 Task: Create a due date automation trigger when advanced on, 2 working days before a card is due add basic not assigned to me at 11:00 AM.
Action: Mouse moved to (853, 461)
Screenshot: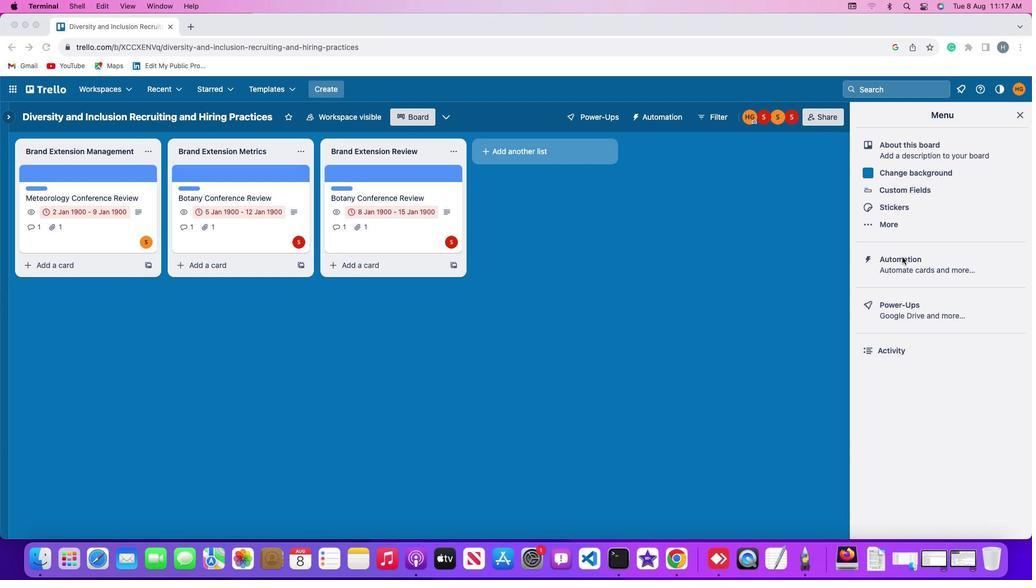 
Action: Mouse pressed left at (853, 461)
Screenshot: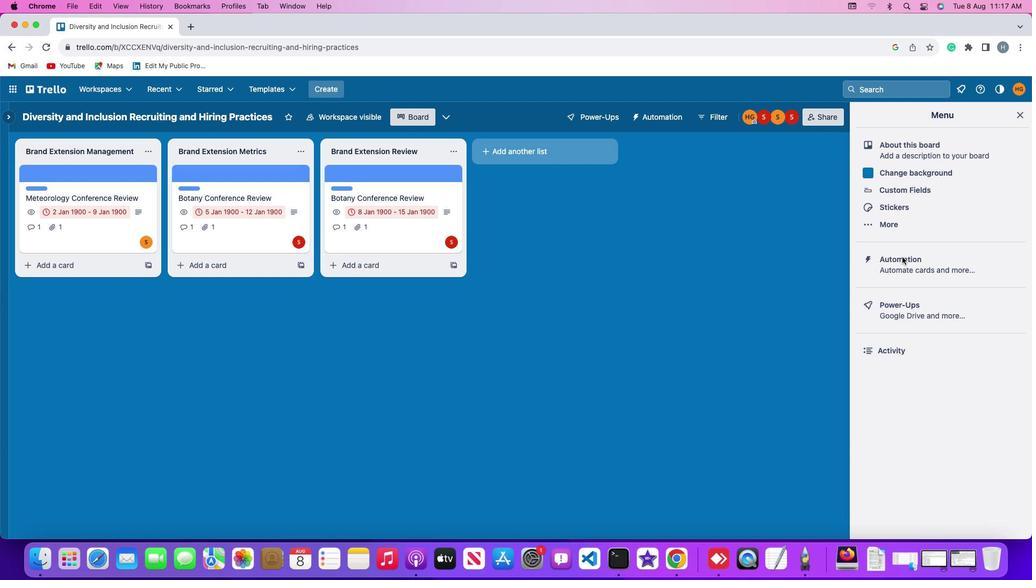 
Action: Mouse pressed left at (853, 461)
Screenshot: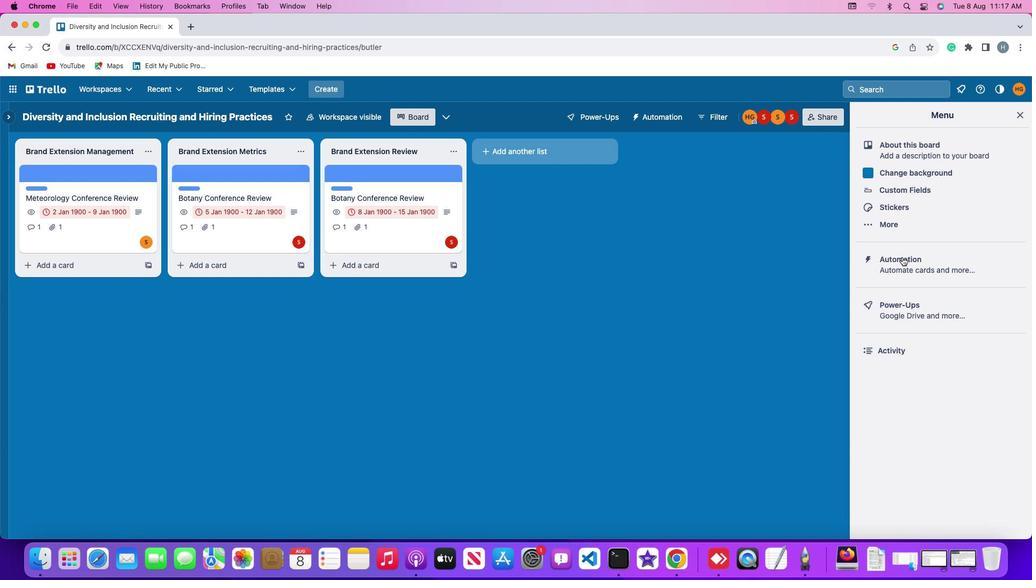 
Action: Mouse moved to (138, 461)
Screenshot: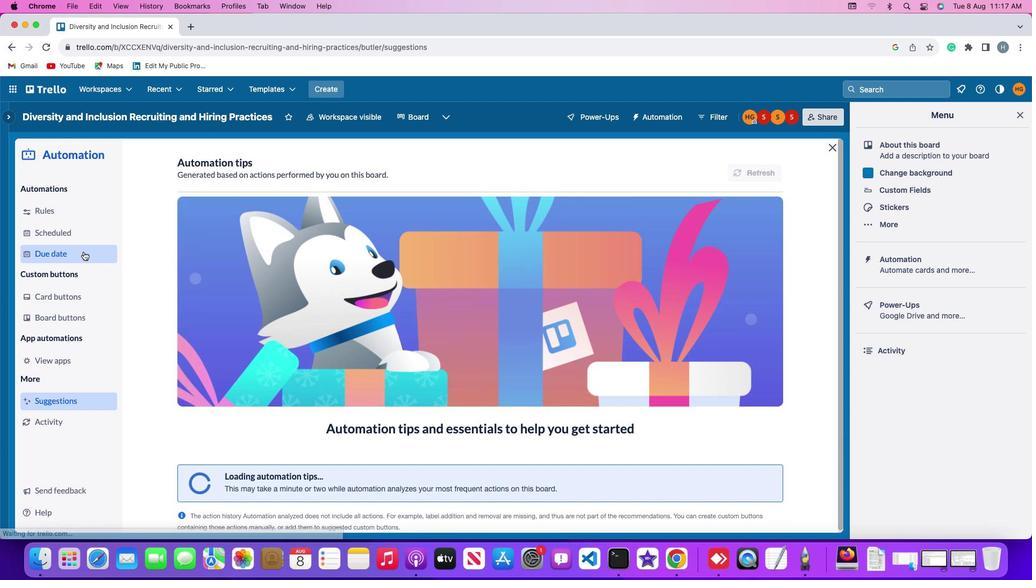 
Action: Mouse pressed left at (138, 461)
Screenshot: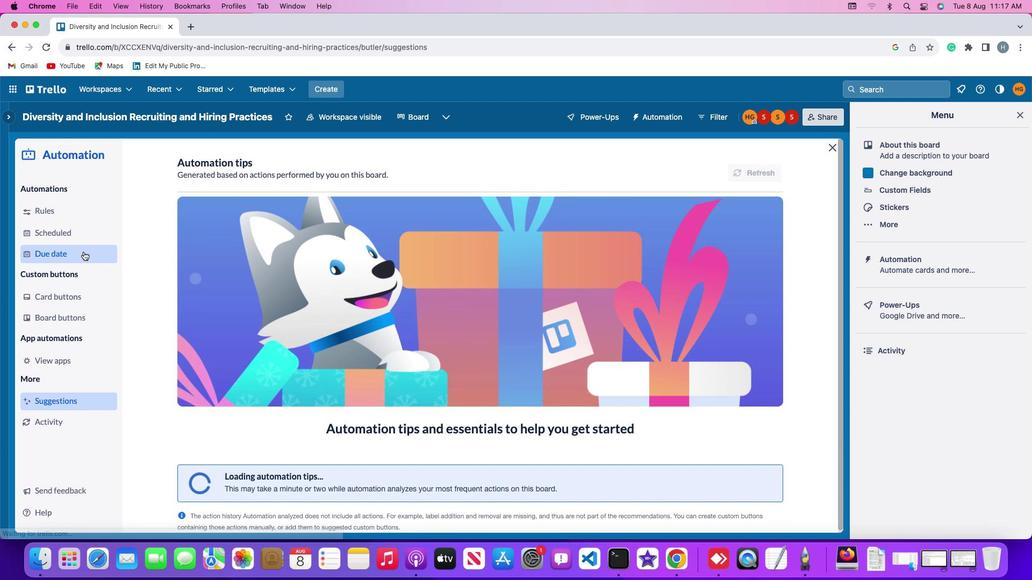 
Action: Mouse moved to (682, 466)
Screenshot: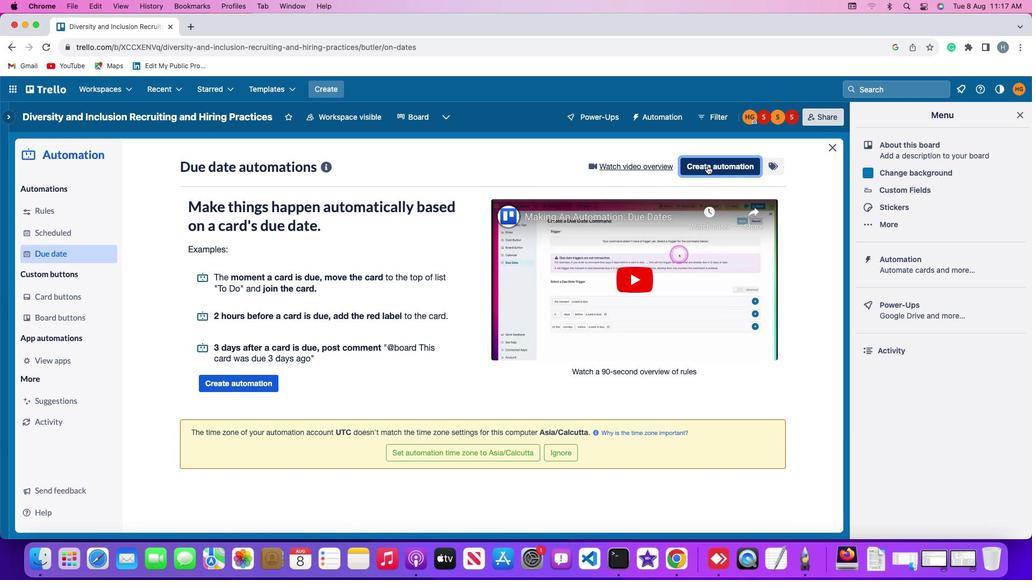 
Action: Mouse pressed left at (682, 466)
Screenshot: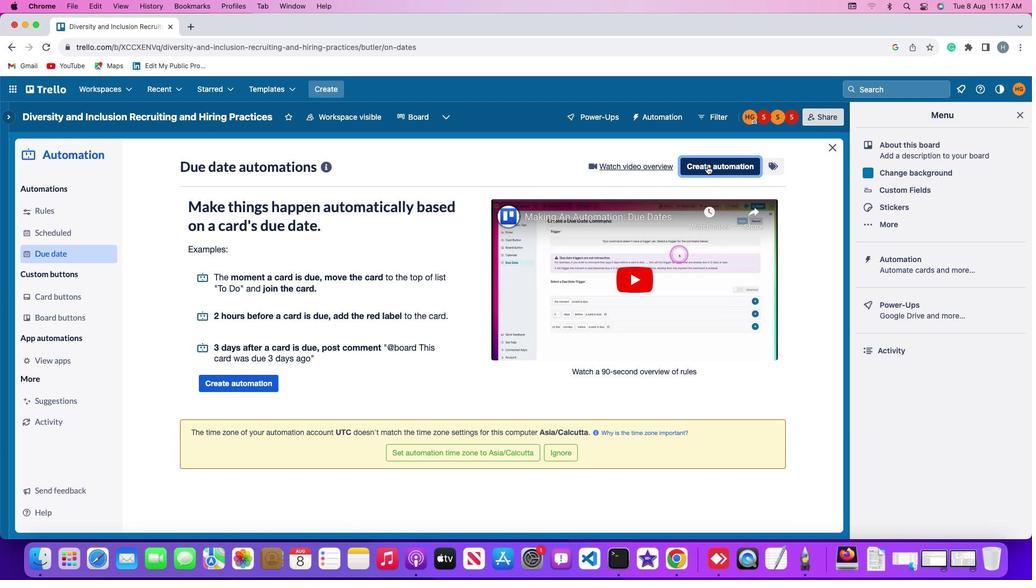 
Action: Mouse moved to (293, 460)
Screenshot: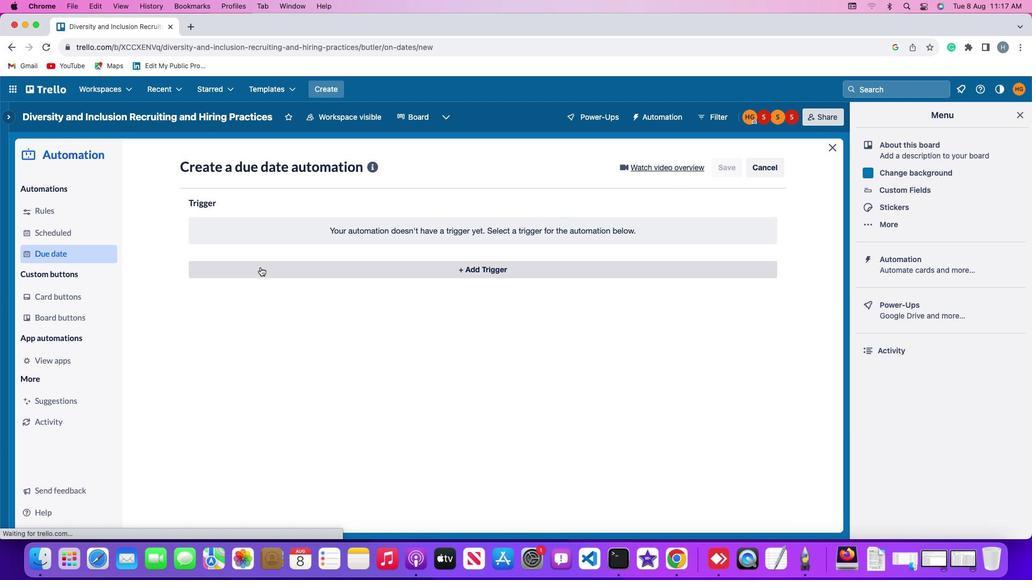 
Action: Mouse pressed left at (293, 460)
Screenshot: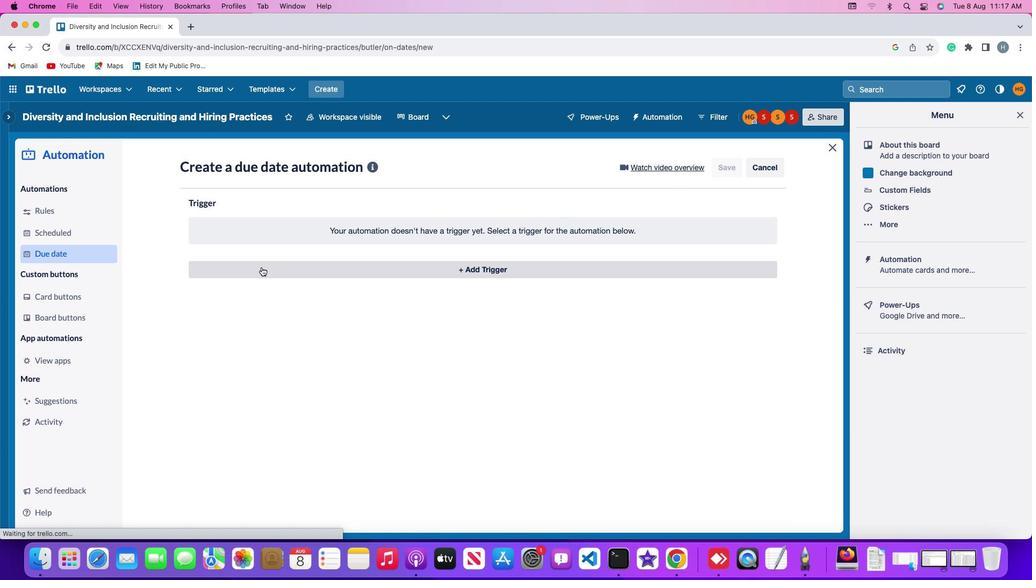 
Action: Mouse moved to (245, 450)
Screenshot: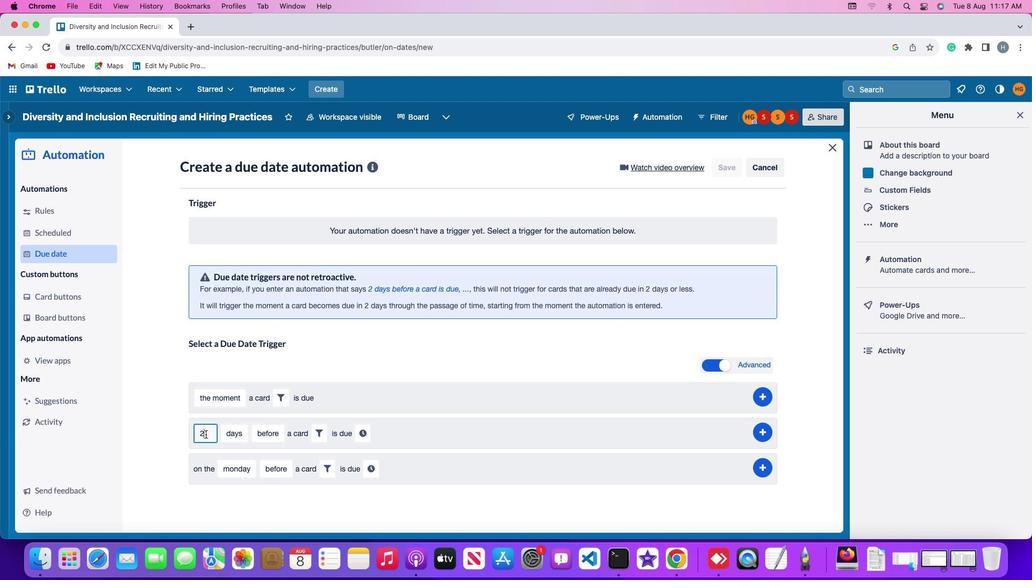
Action: Mouse pressed left at (245, 450)
Screenshot: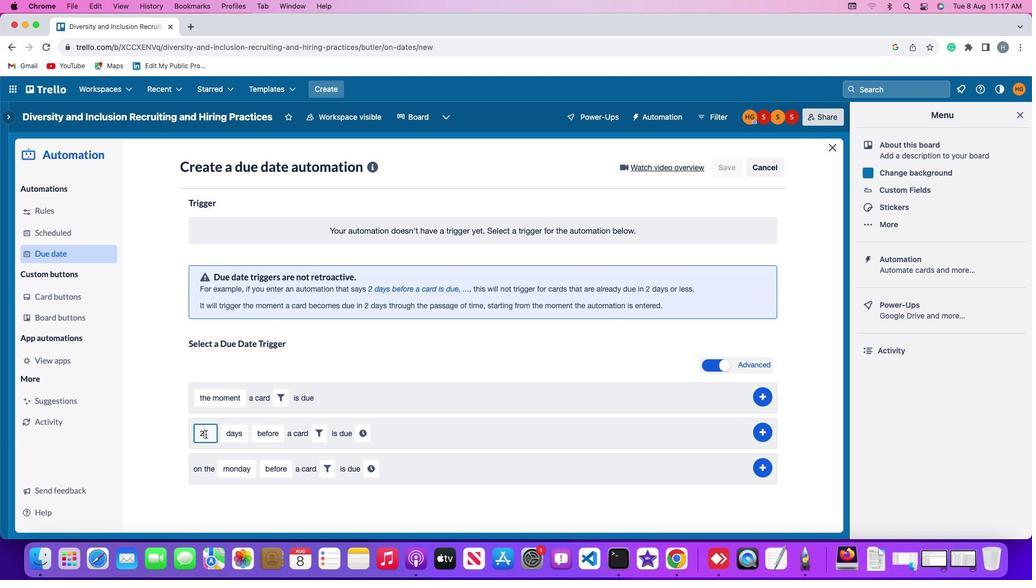 
Action: Mouse moved to (245, 450)
Screenshot: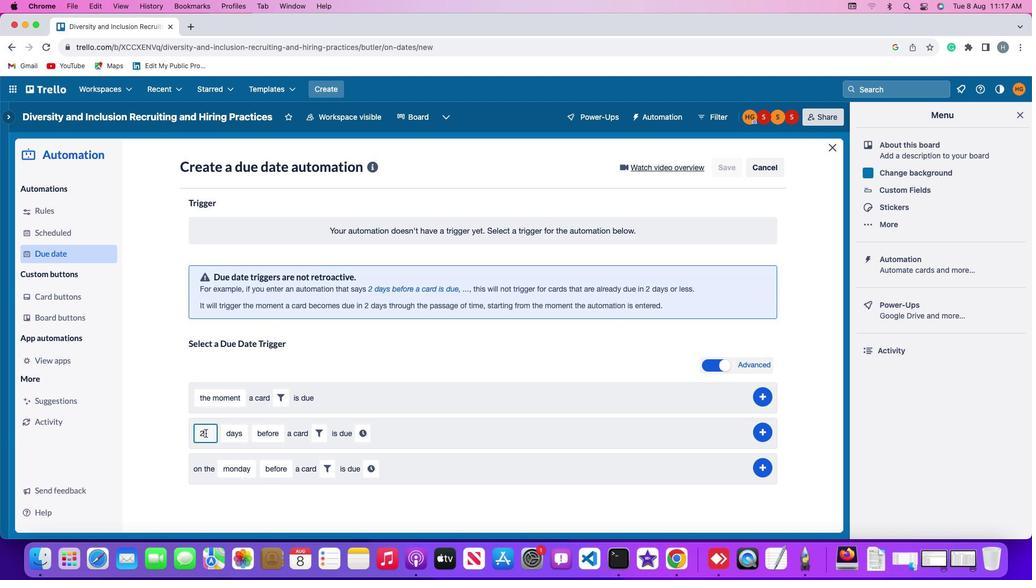 
Action: Key pressed Key.backspace'2'
Screenshot: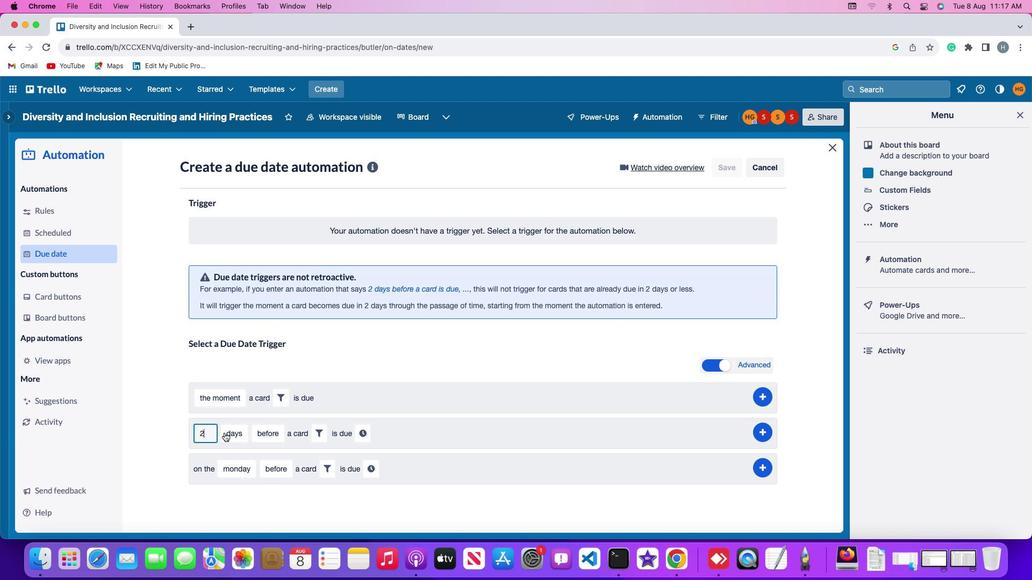 
Action: Mouse moved to (266, 450)
Screenshot: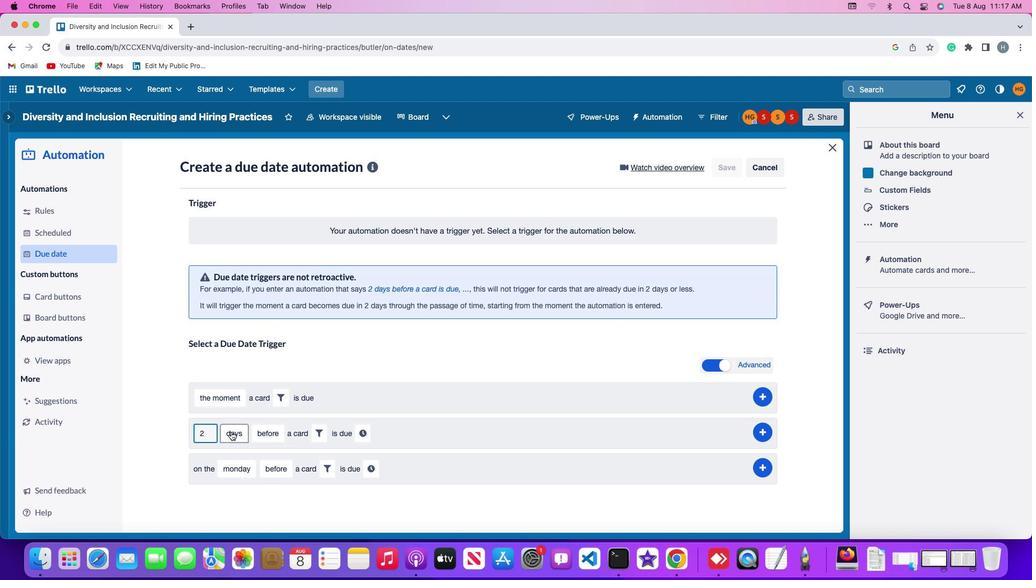 
Action: Mouse pressed left at (266, 450)
Screenshot: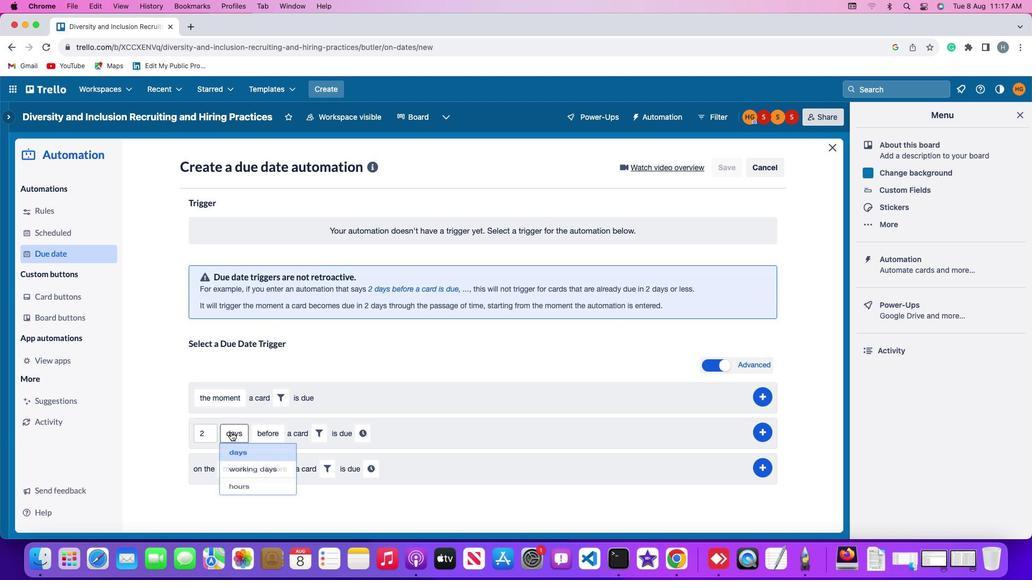 
Action: Mouse moved to (272, 447)
Screenshot: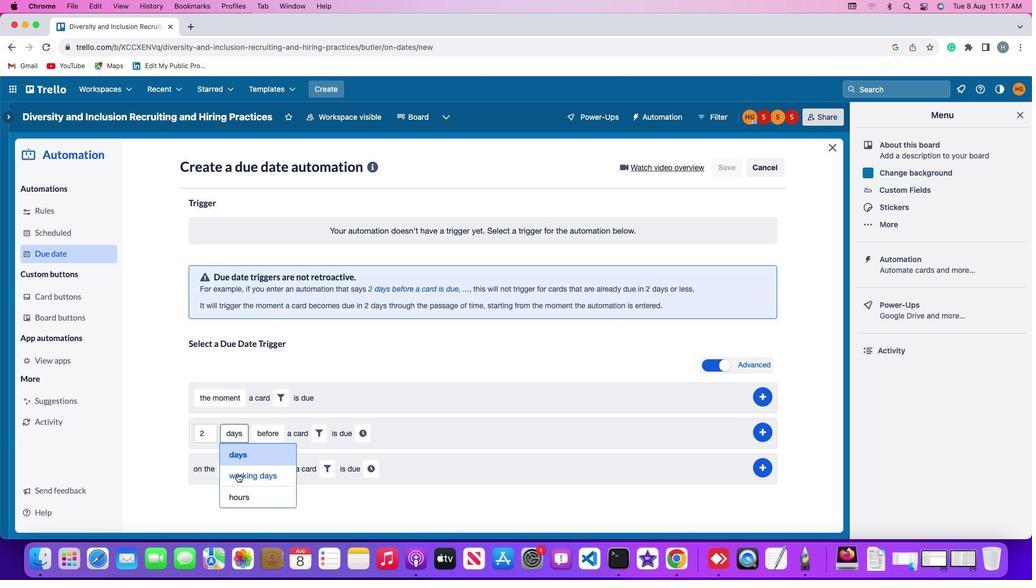 
Action: Mouse pressed left at (272, 447)
Screenshot: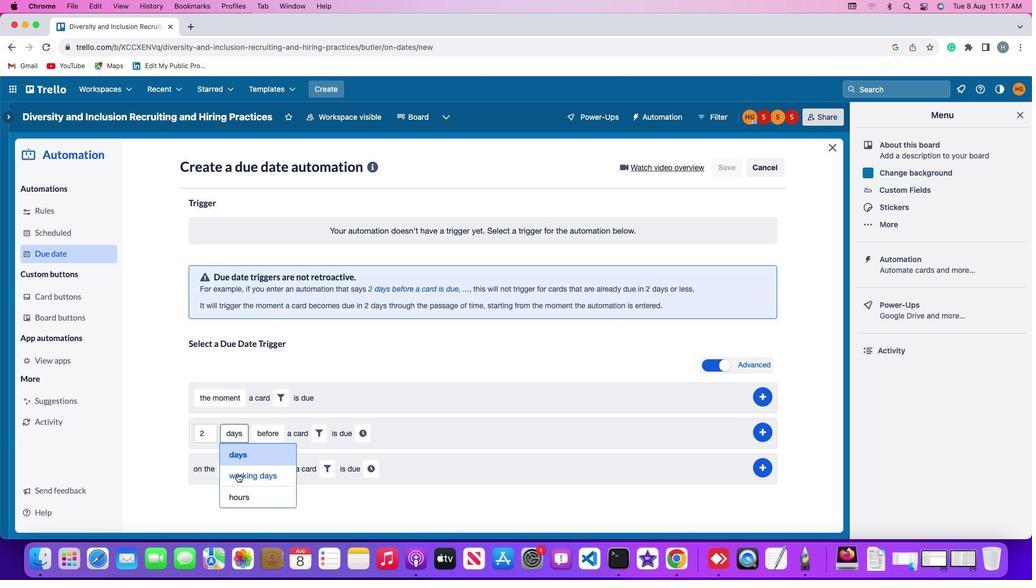 
Action: Mouse moved to (335, 450)
Screenshot: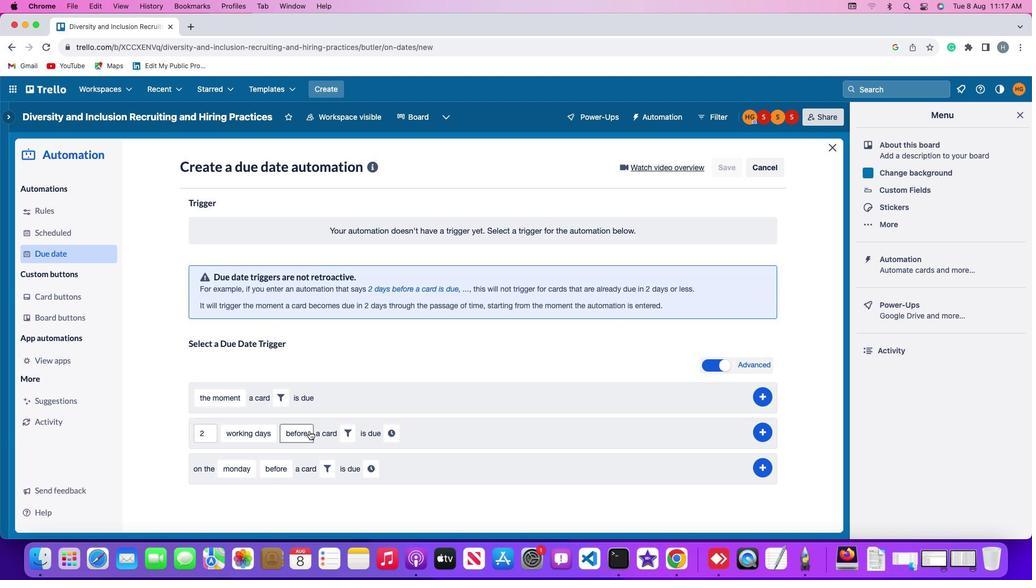 
Action: Mouse pressed left at (335, 450)
Screenshot: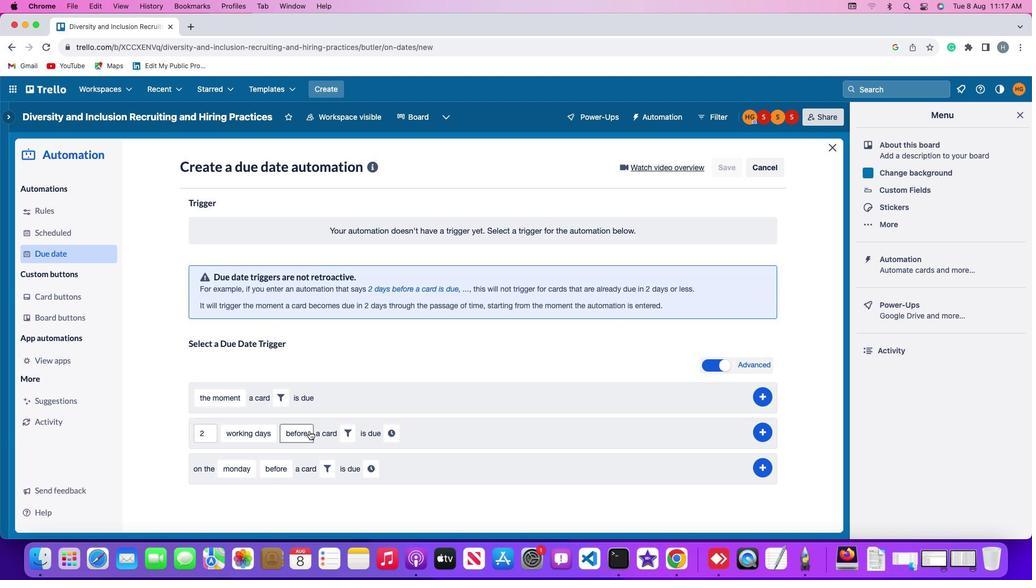 
Action: Mouse moved to (332, 449)
Screenshot: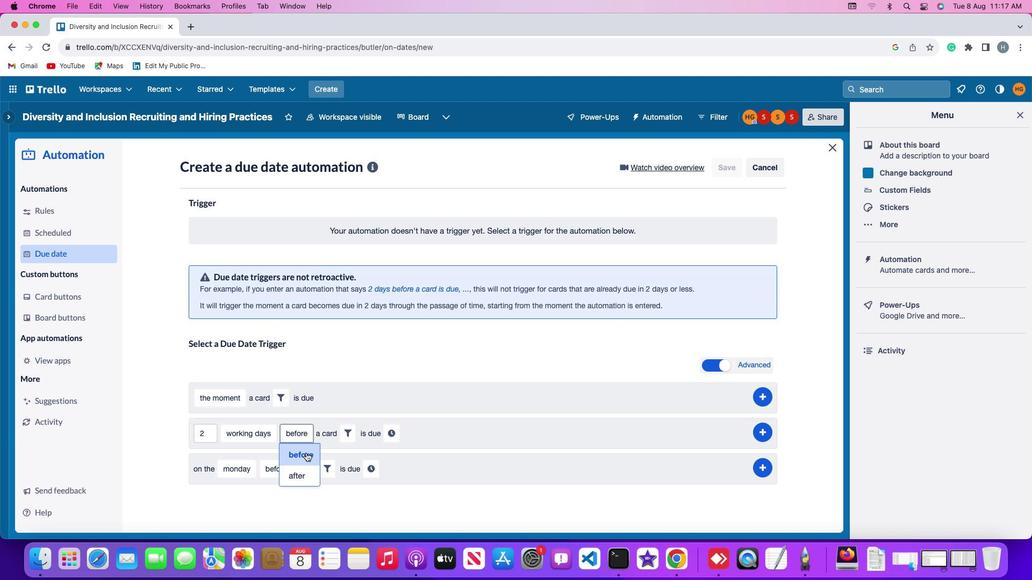 
Action: Mouse pressed left at (332, 449)
Screenshot: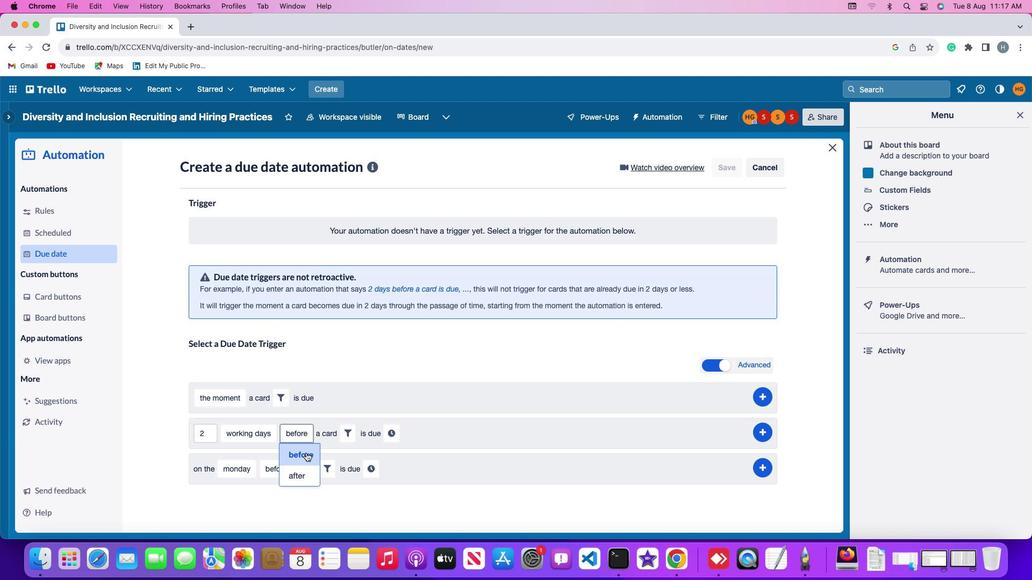 
Action: Mouse moved to (367, 450)
Screenshot: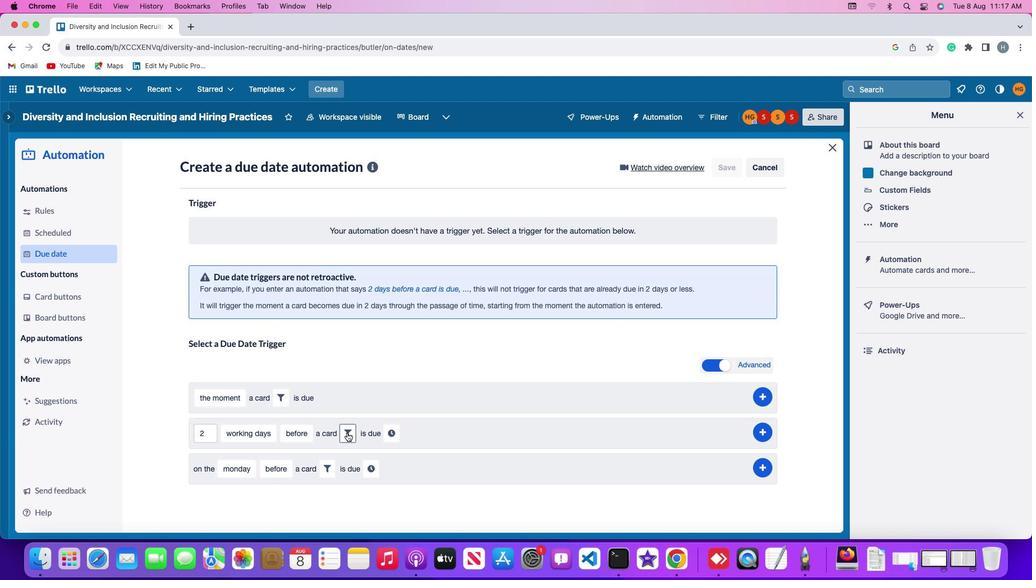 
Action: Mouse pressed left at (367, 450)
Screenshot: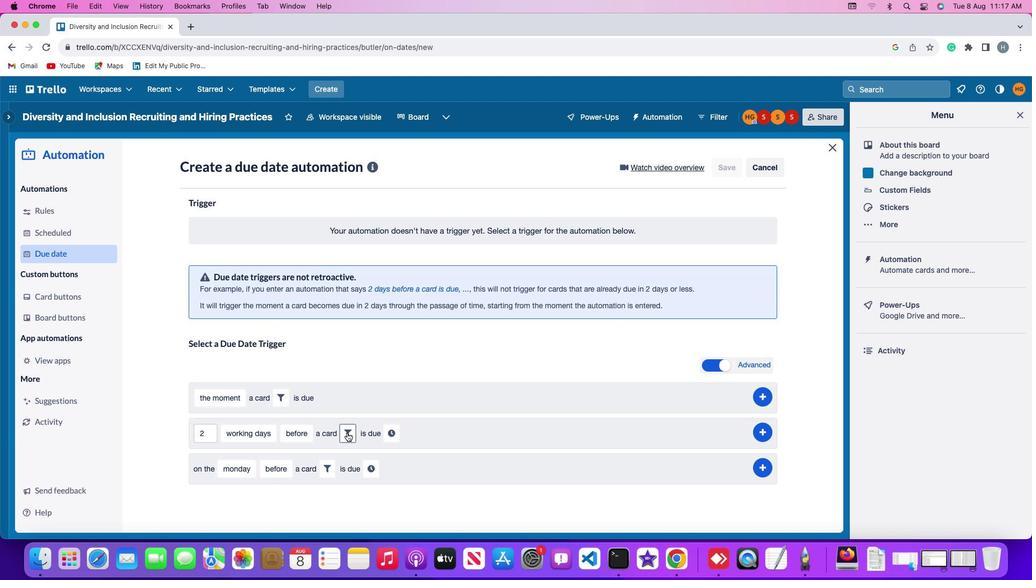 
Action: Mouse moved to (327, 446)
Screenshot: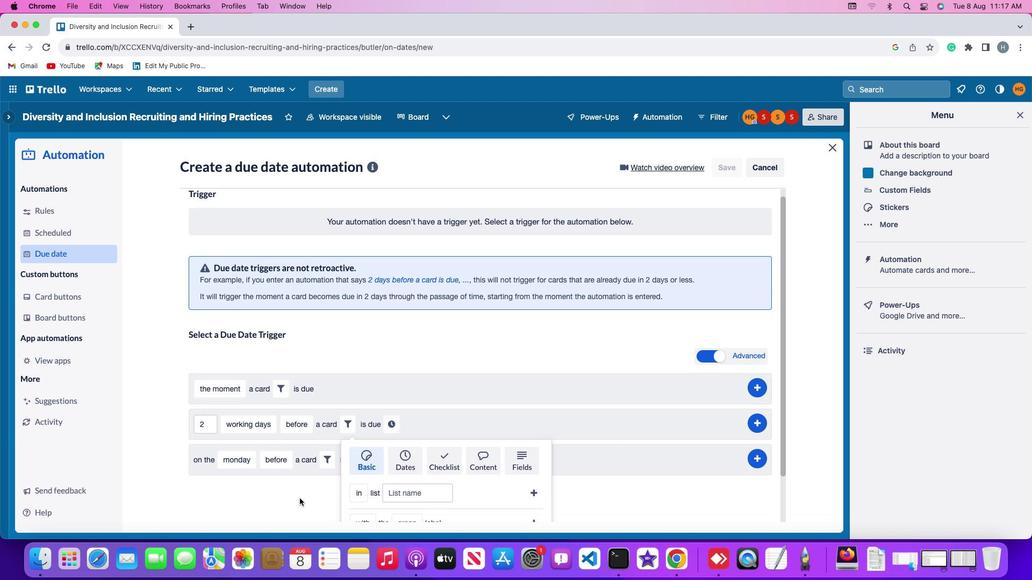 
Action: Mouse scrolled (327, 446) with delta (65, 476)
Screenshot: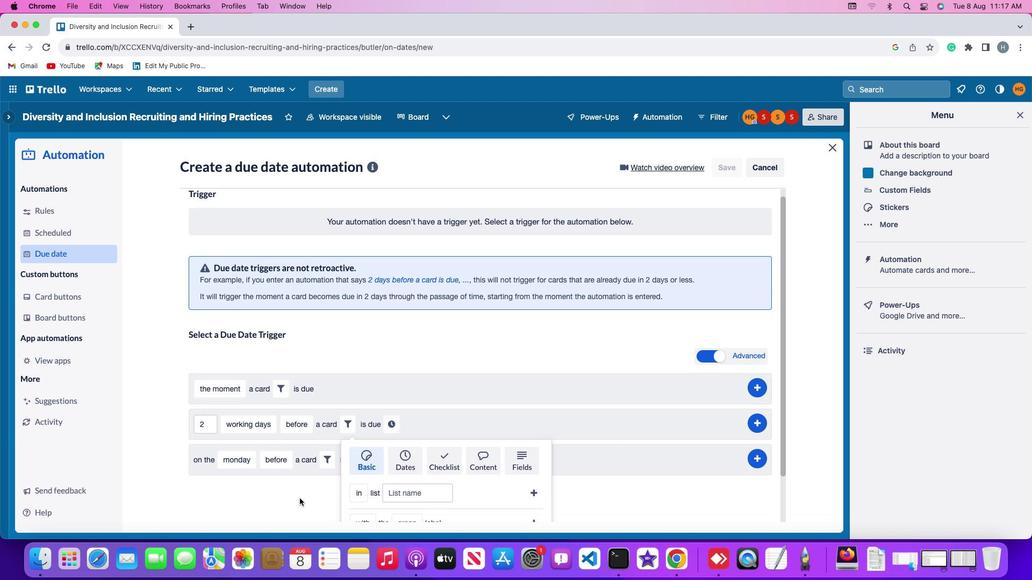 
Action: Mouse moved to (327, 446)
Screenshot: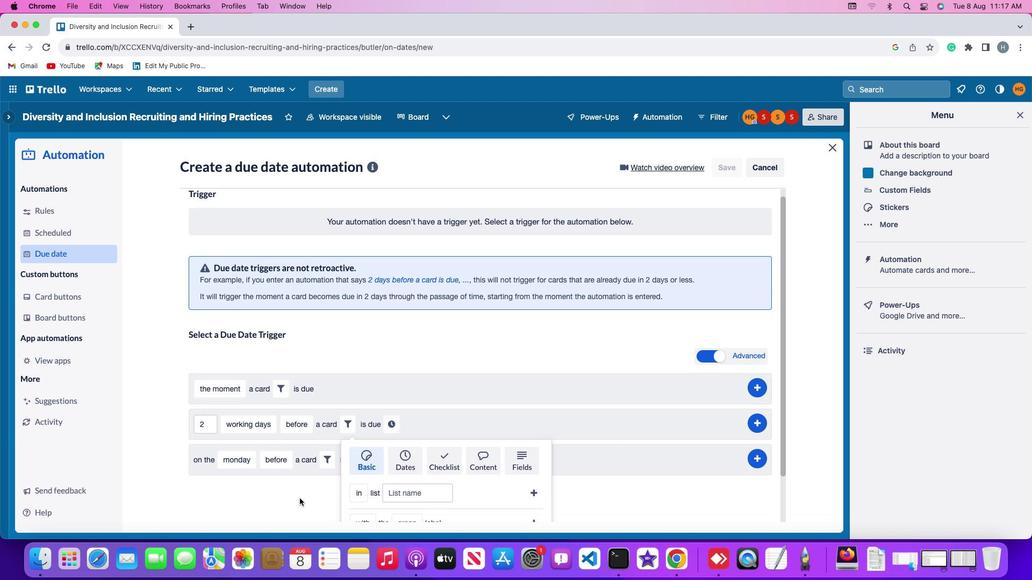 
Action: Mouse scrolled (327, 446) with delta (65, 476)
Screenshot: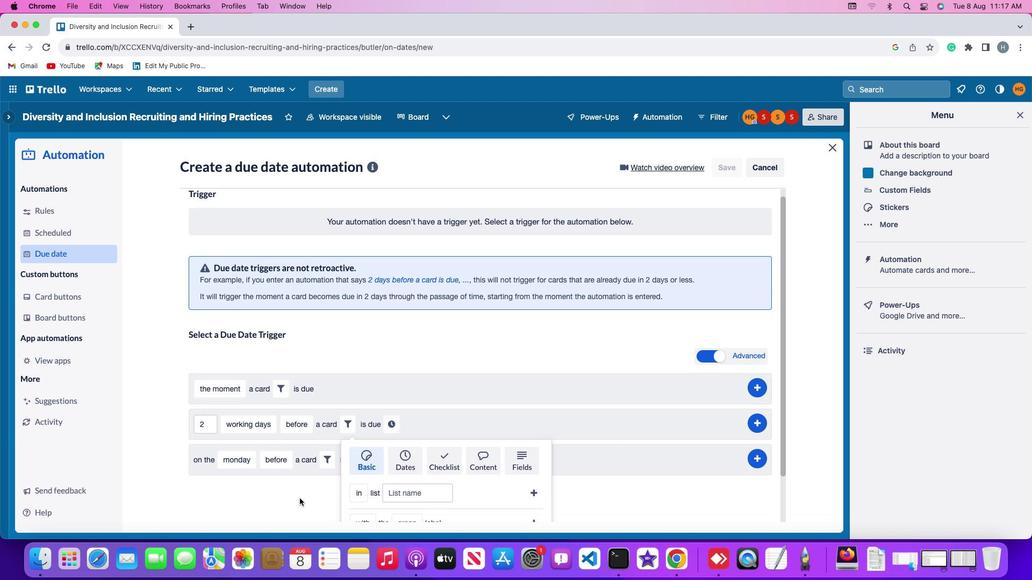 
Action: Mouse moved to (327, 446)
Screenshot: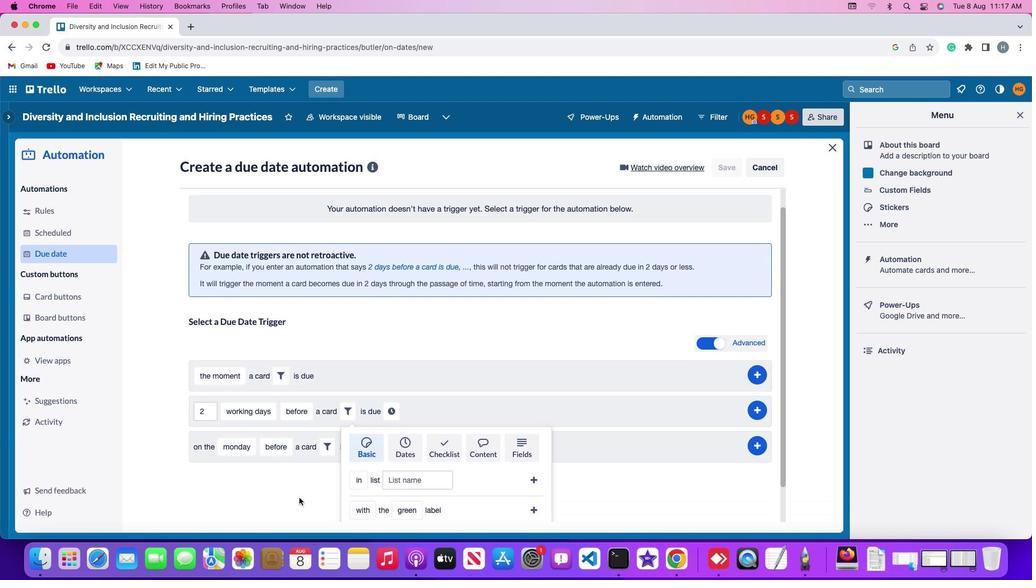 
Action: Mouse scrolled (327, 446) with delta (65, 476)
Screenshot: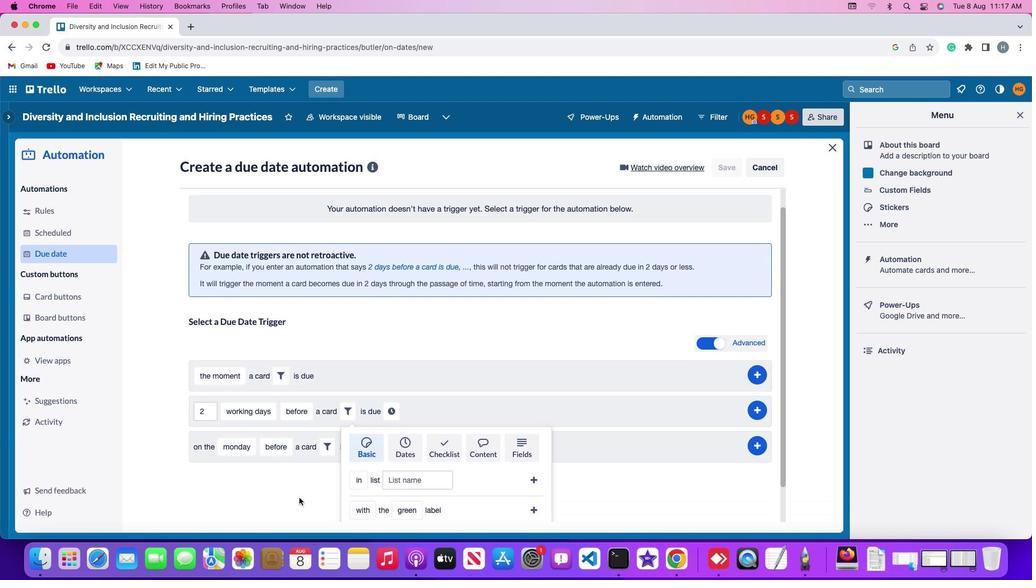 
Action: Mouse moved to (327, 446)
Screenshot: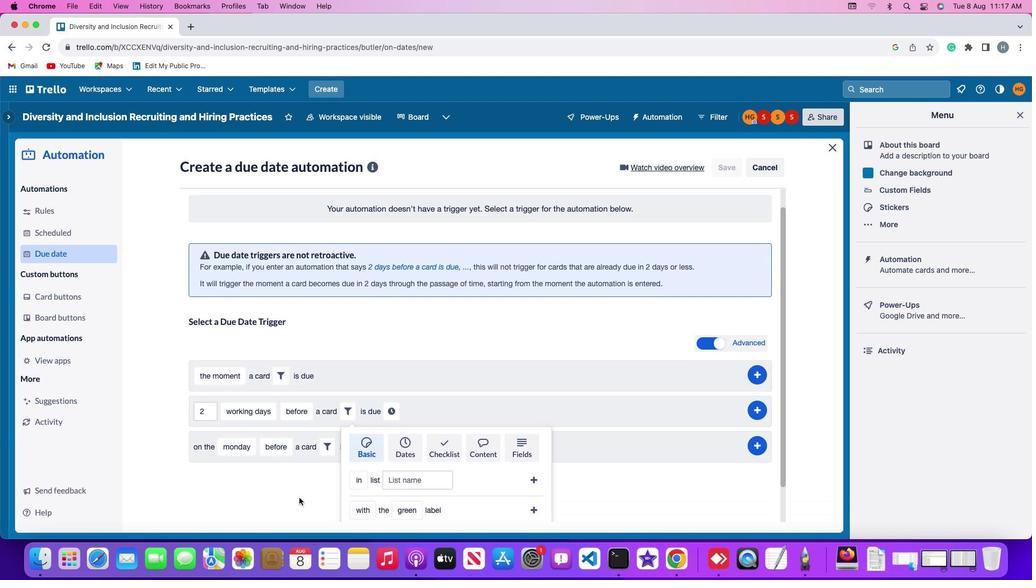 
Action: Mouse scrolled (327, 446) with delta (65, 476)
Screenshot: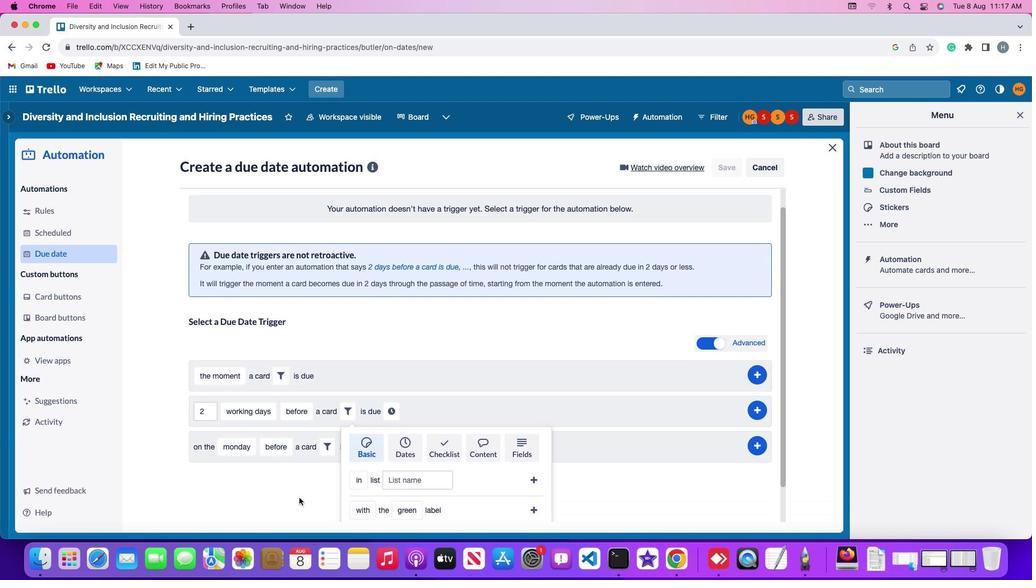 
Action: Mouse moved to (327, 446)
Screenshot: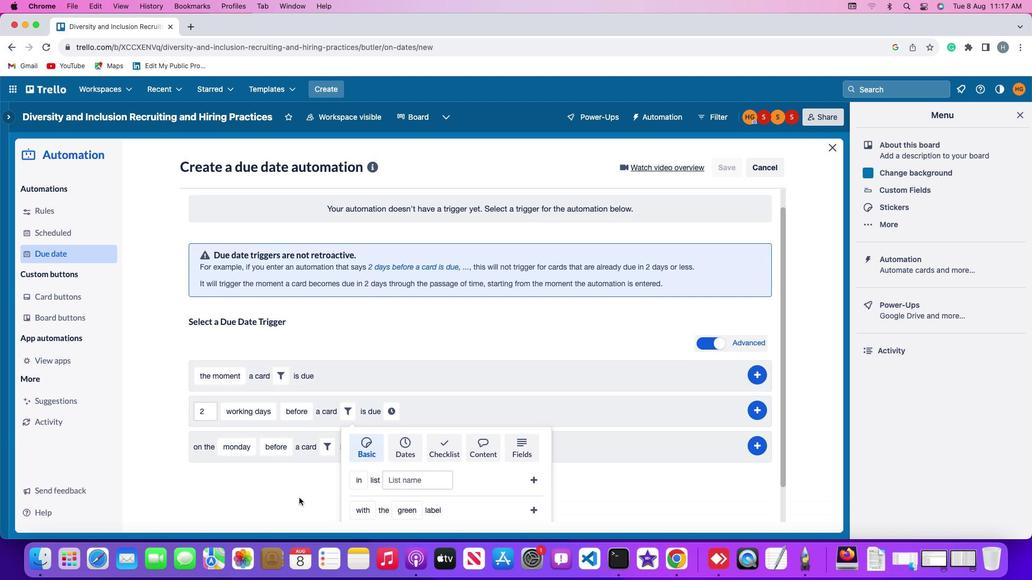 
Action: Mouse scrolled (327, 446) with delta (65, 476)
Screenshot: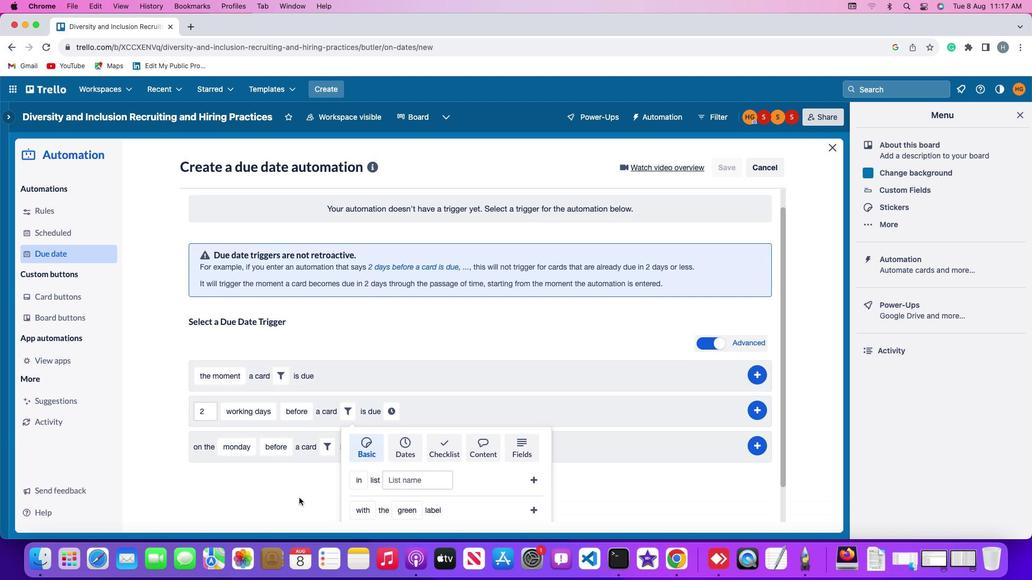 
Action: Mouse moved to (326, 446)
Screenshot: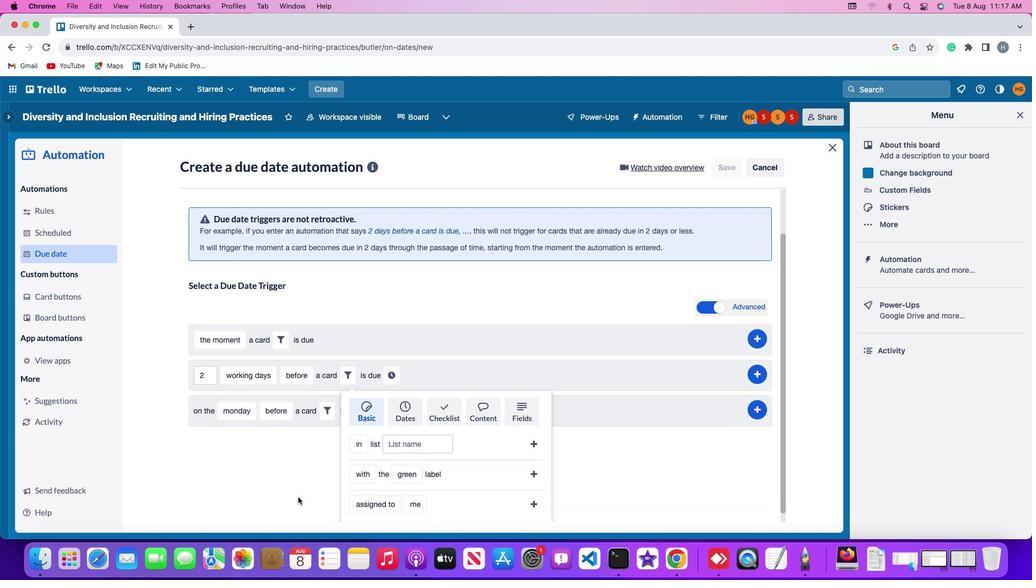 
Action: Mouse scrolled (326, 446) with delta (65, 476)
Screenshot: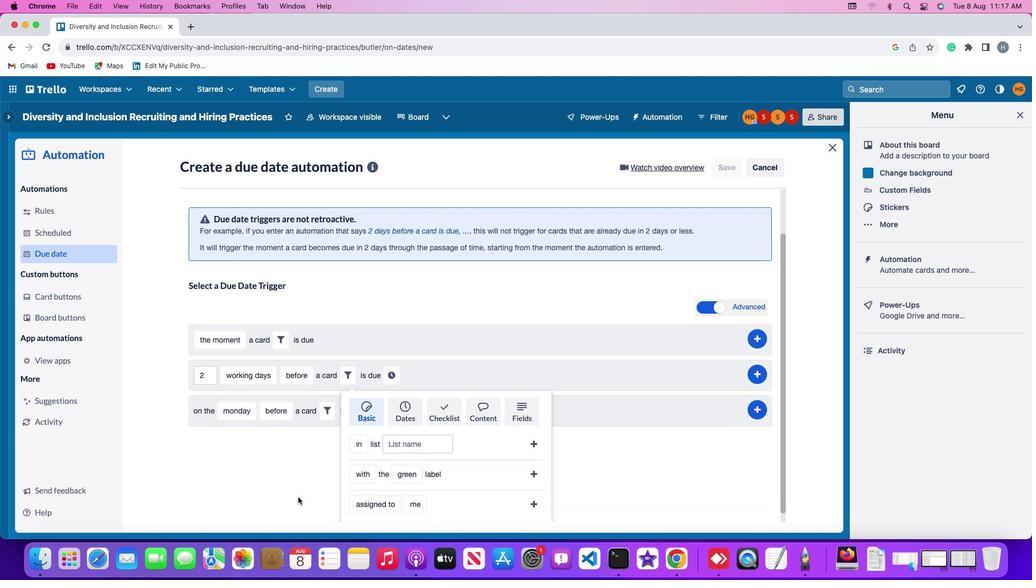 
Action: Mouse moved to (325, 446)
Screenshot: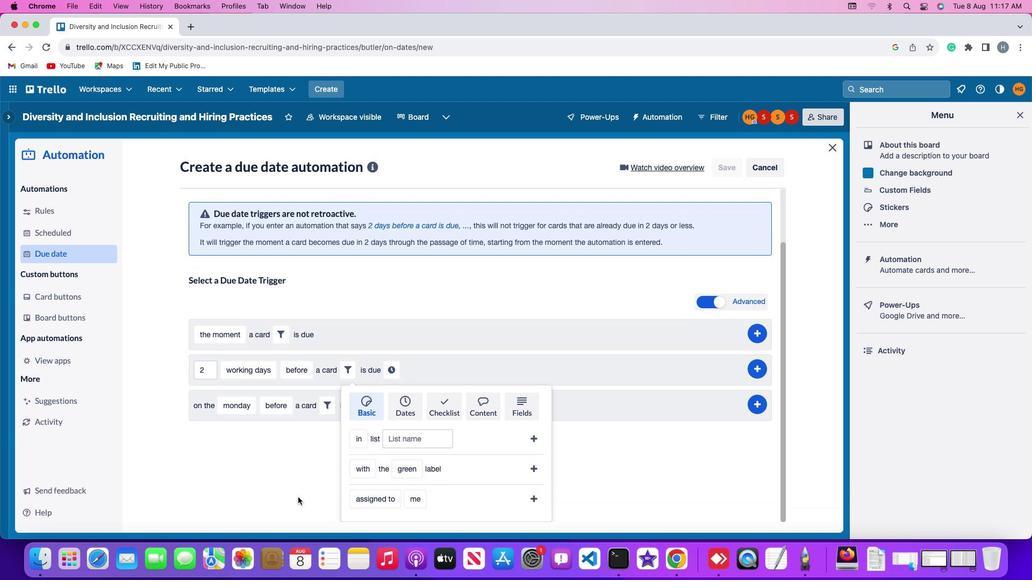 
Action: Mouse scrolled (325, 446) with delta (65, 476)
Screenshot: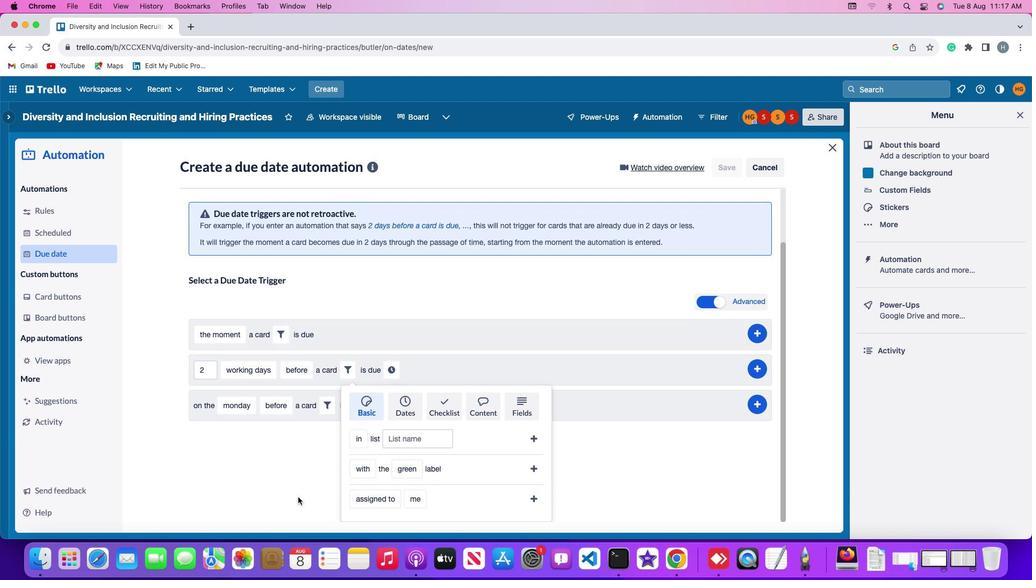 
Action: Mouse scrolled (325, 446) with delta (65, 476)
Screenshot: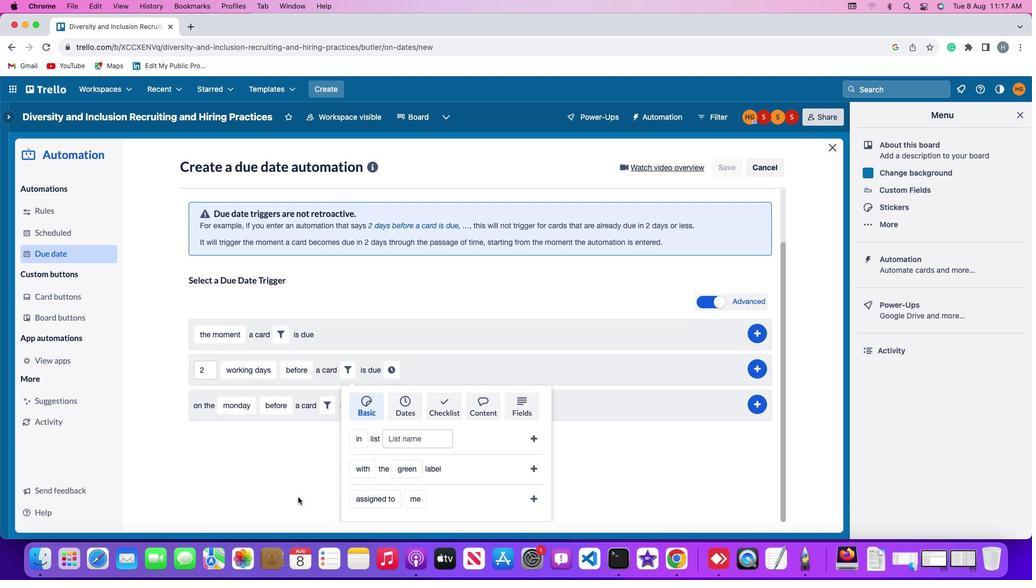 
Action: Mouse moved to (382, 446)
Screenshot: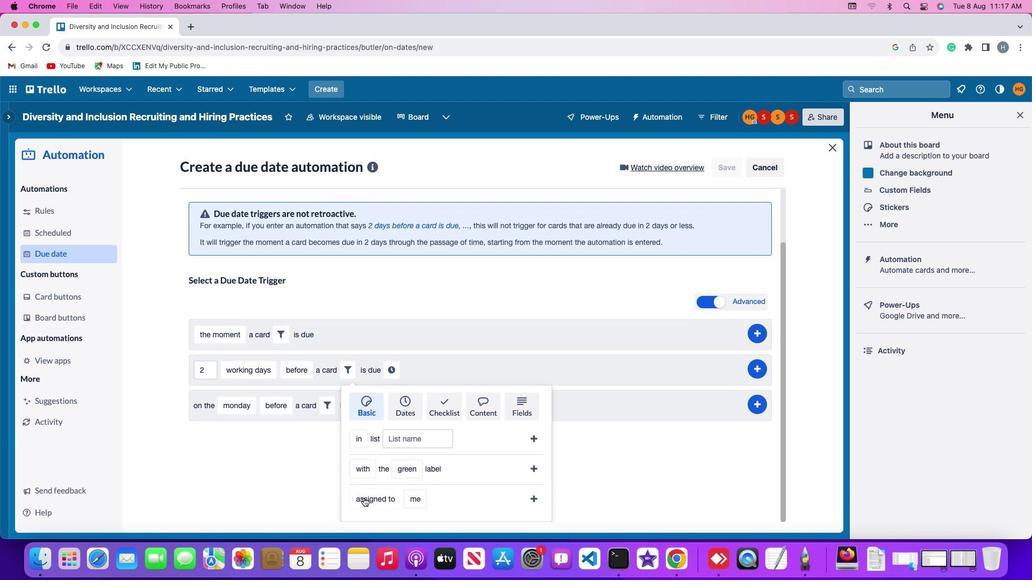
Action: Mouse pressed left at (382, 446)
Screenshot: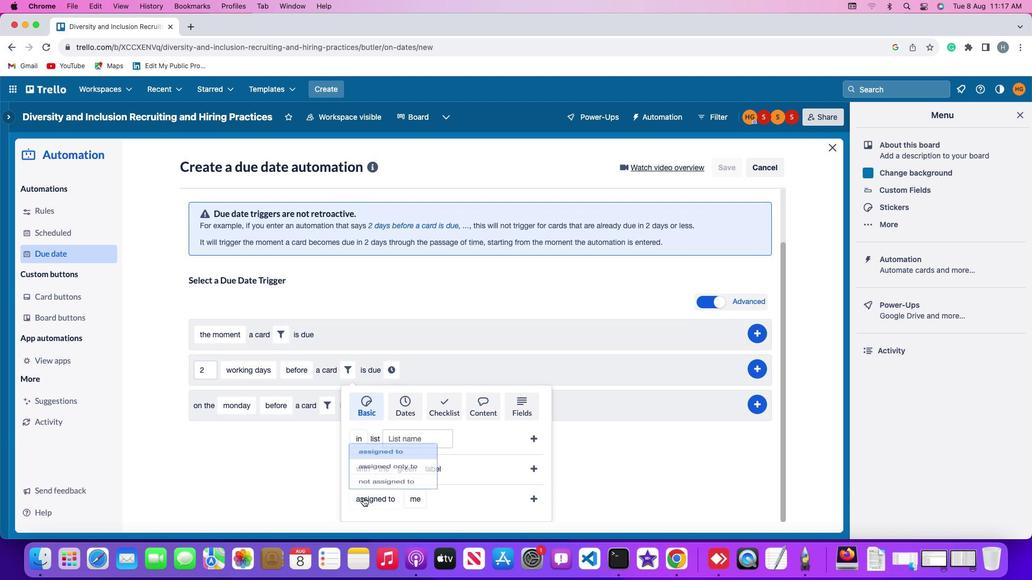 
Action: Mouse moved to (392, 447)
Screenshot: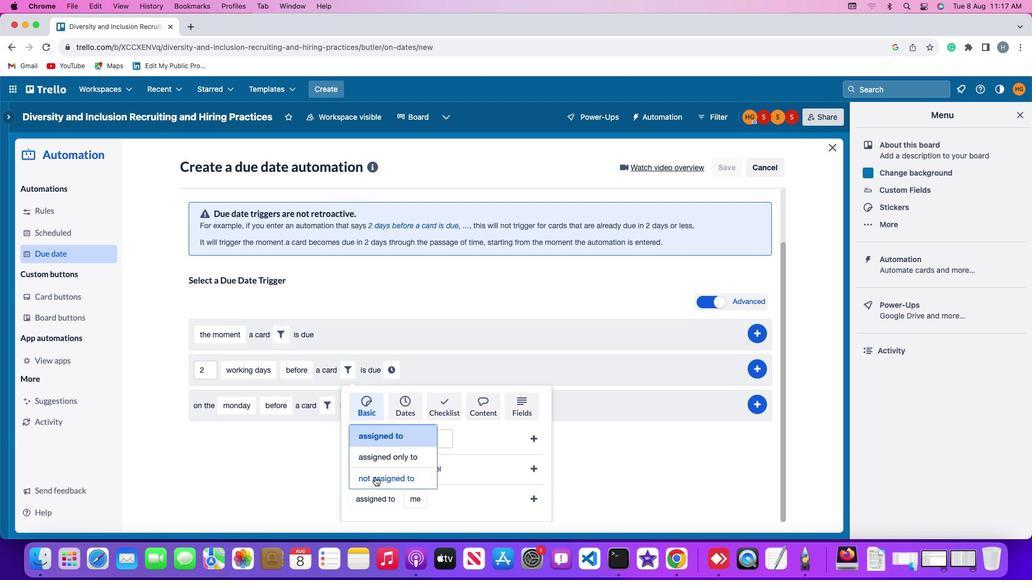 
Action: Mouse pressed left at (392, 447)
Screenshot: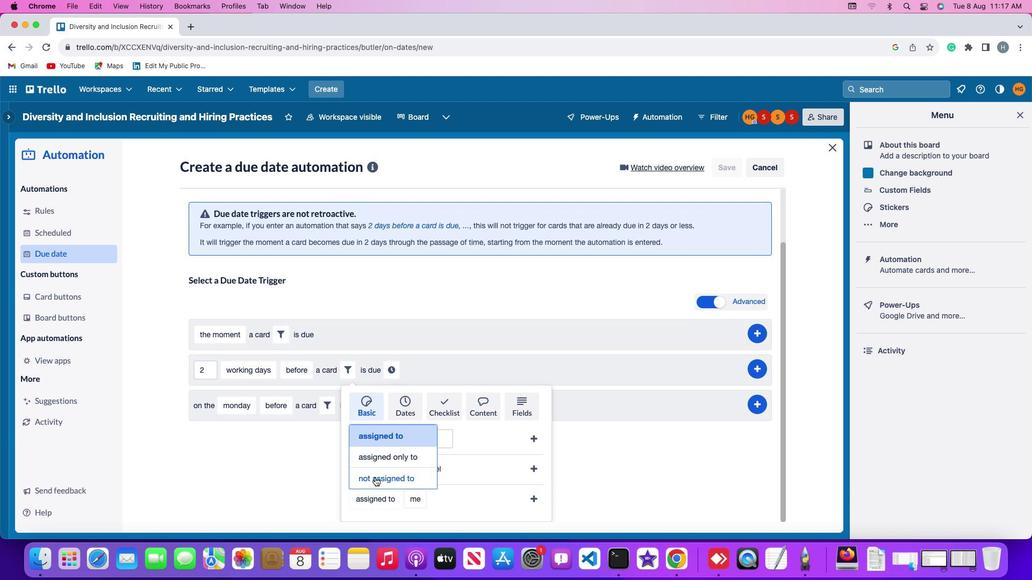 
Action: Mouse moved to (434, 446)
Screenshot: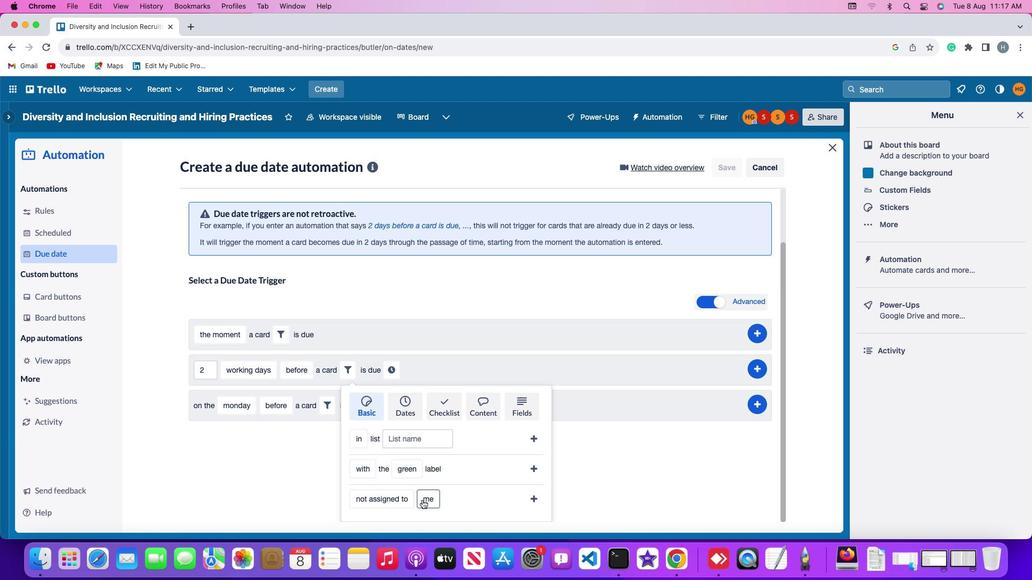 
Action: Mouse pressed left at (434, 446)
Screenshot: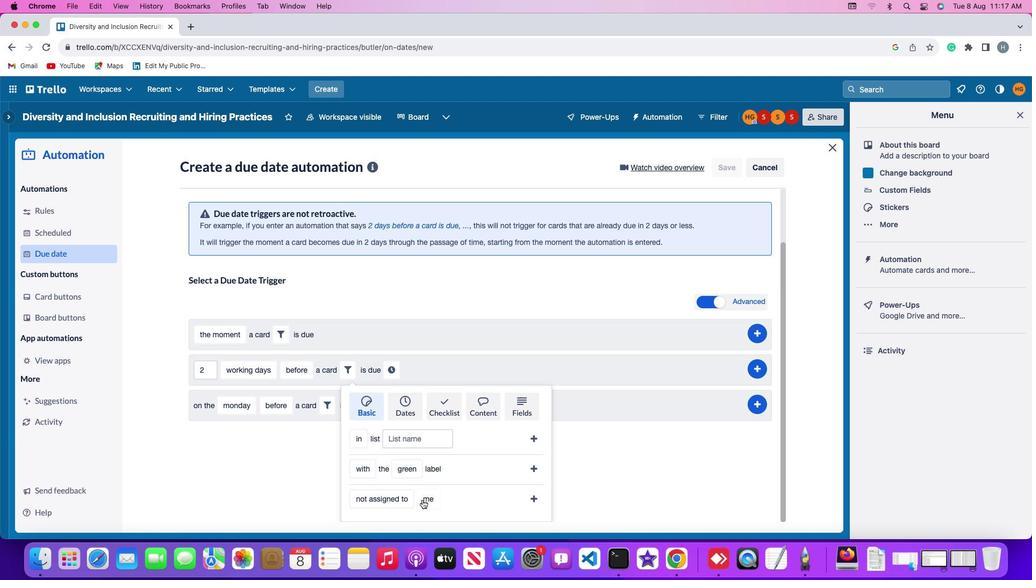 
Action: Mouse moved to (446, 450)
Screenshot: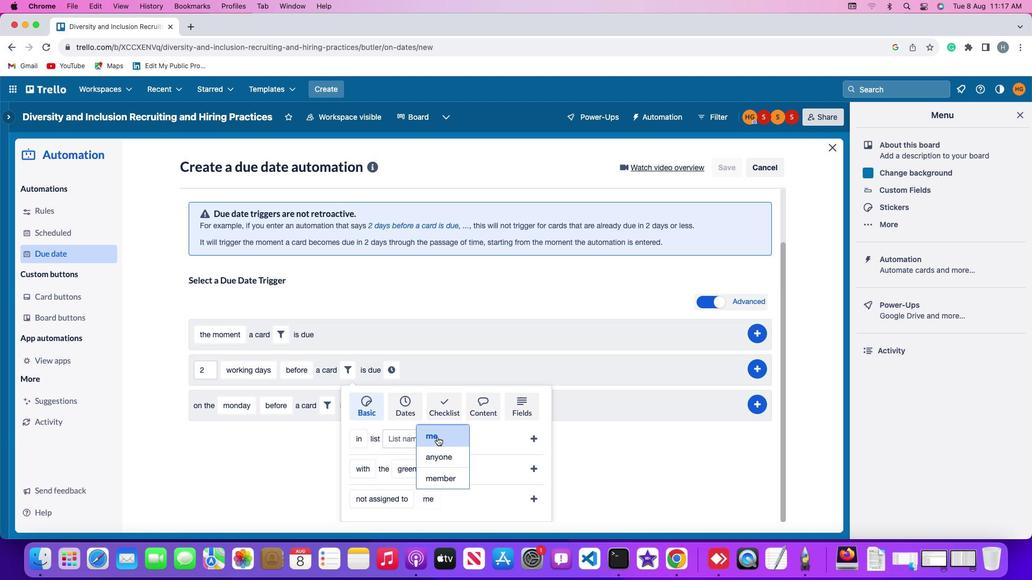 
Action: Mouse pressed left at (446, 450)
Screenshot: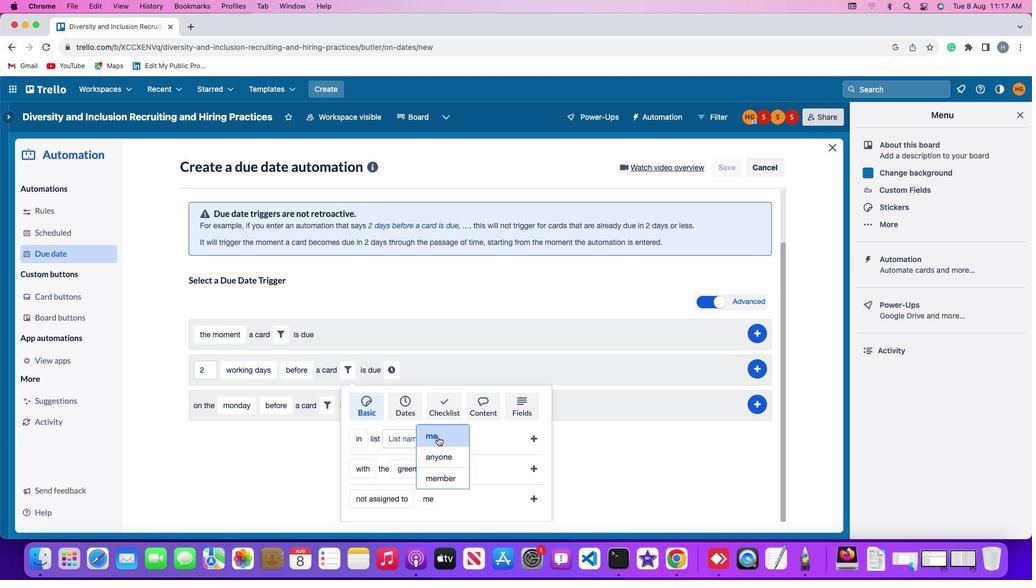 
Action: Mouse moved to (534, 446)
Screenshot: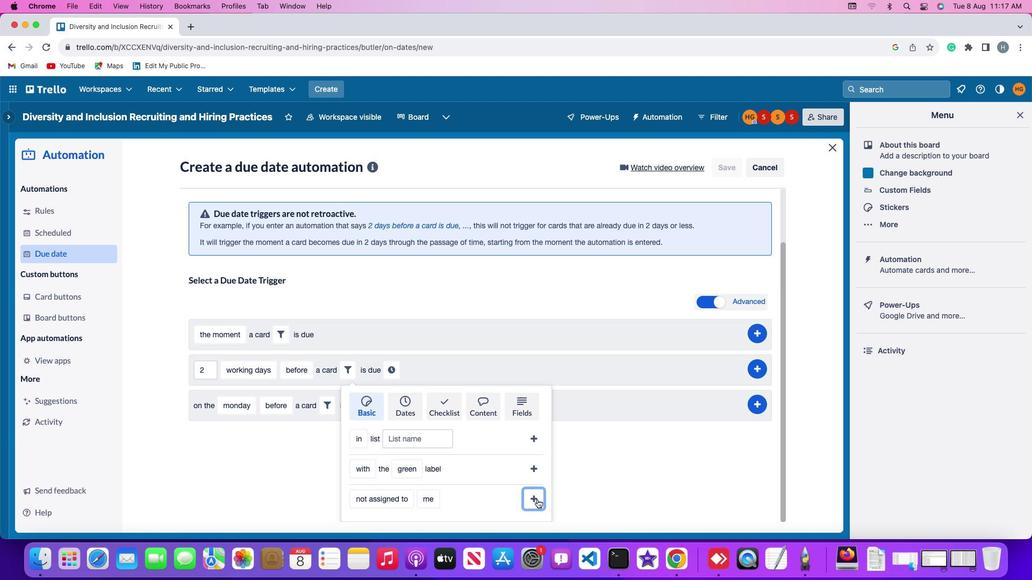 
Action: Mouse pressed left at (534, 446)
Screenshot: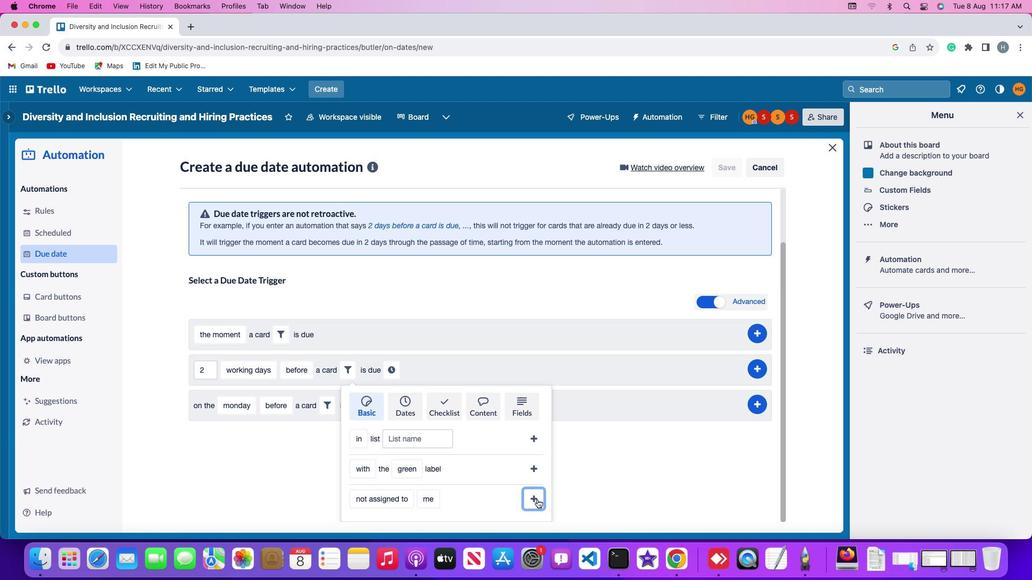 
Action: Mouse moved to (487, 450)
Screenshot: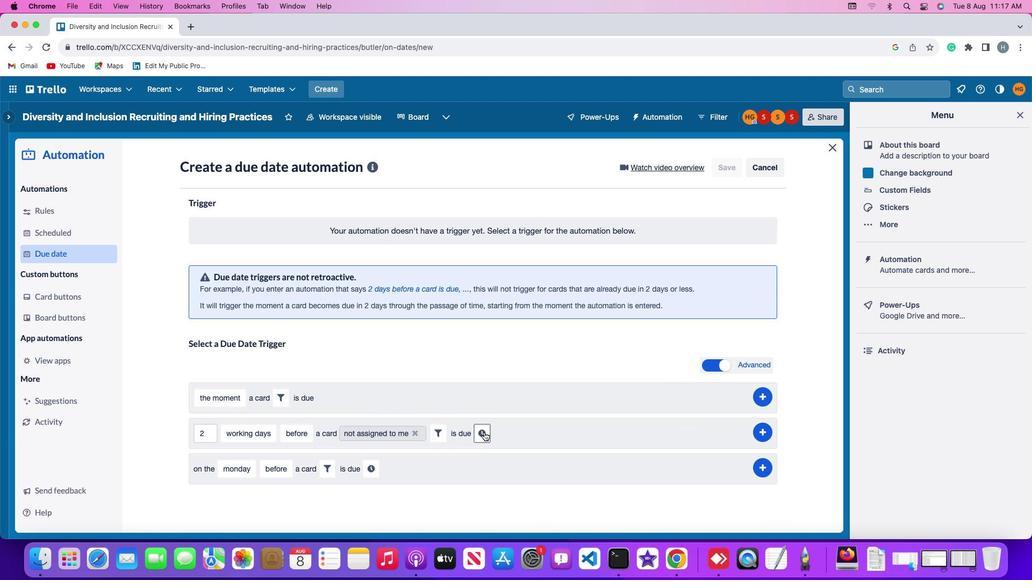 
Action: Mouse pressed left at (487, 450)
Screenshot: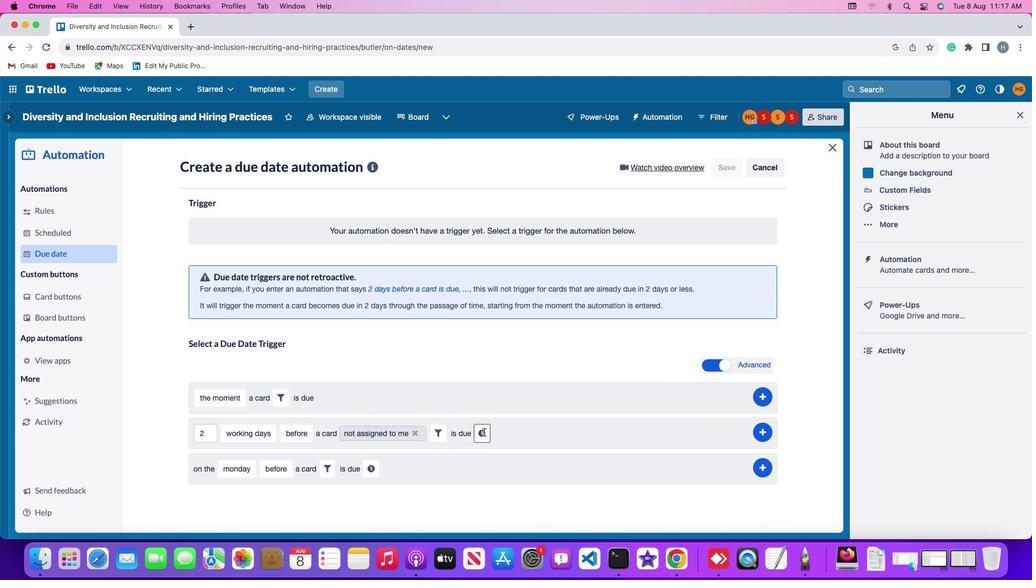 
Action: Mouse moved to (507, 450)
Screenshot: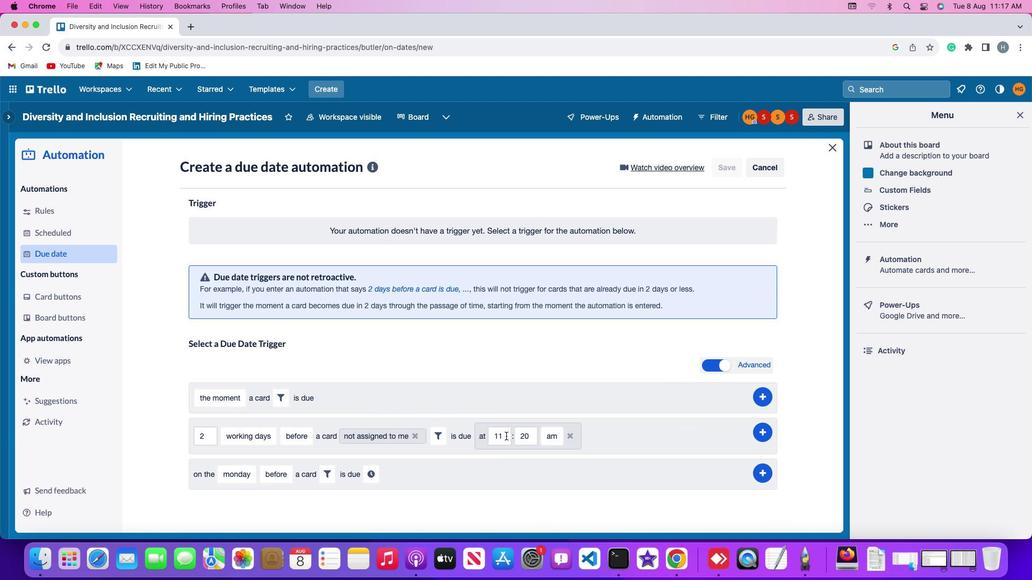 
Action: Mouse pressed left at (507, 450)
Screenshot: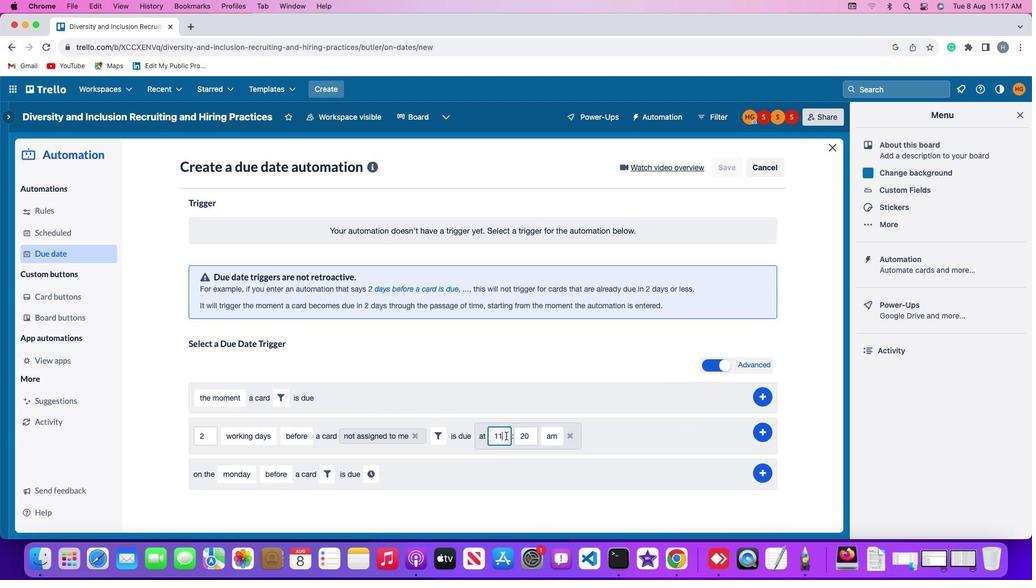 
Action: Key pressed Key.backspaceKey.backspaceKey.backspace'1''1'
Screenshot: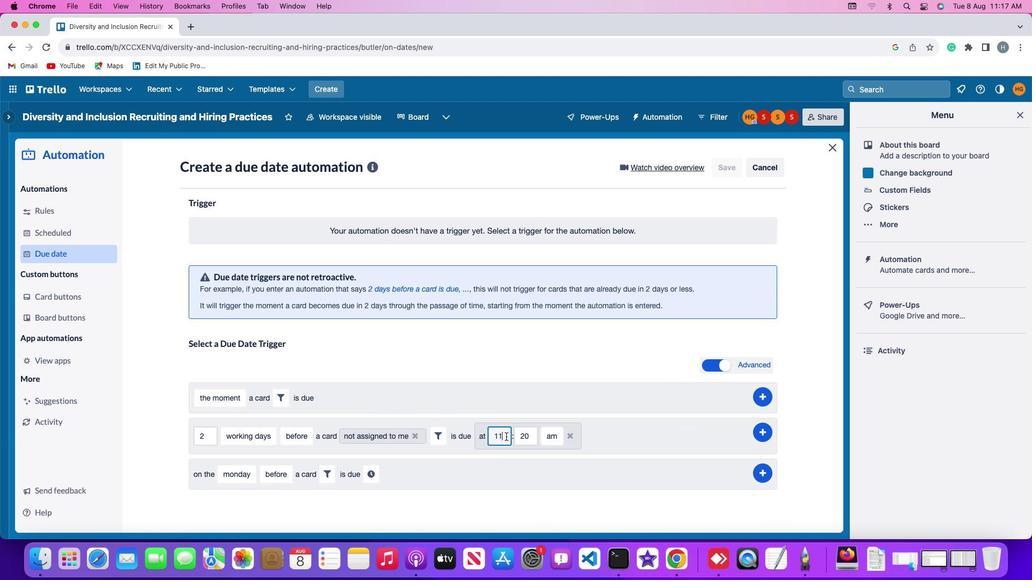 
Action: Mouse moved to (527, 450)
Screenshot: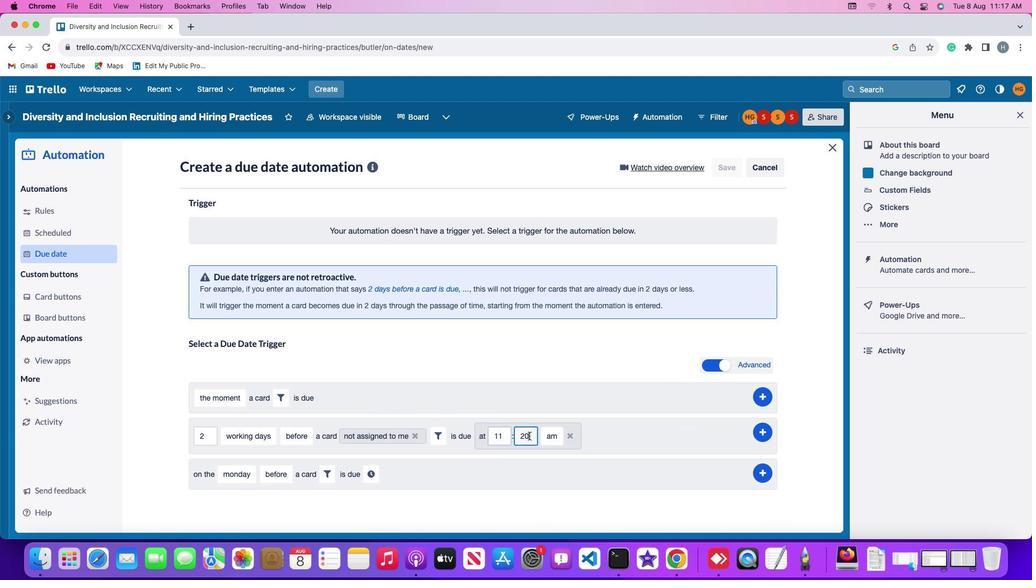 
Action: Mouse pressed left at (527, 450)
Screenshot: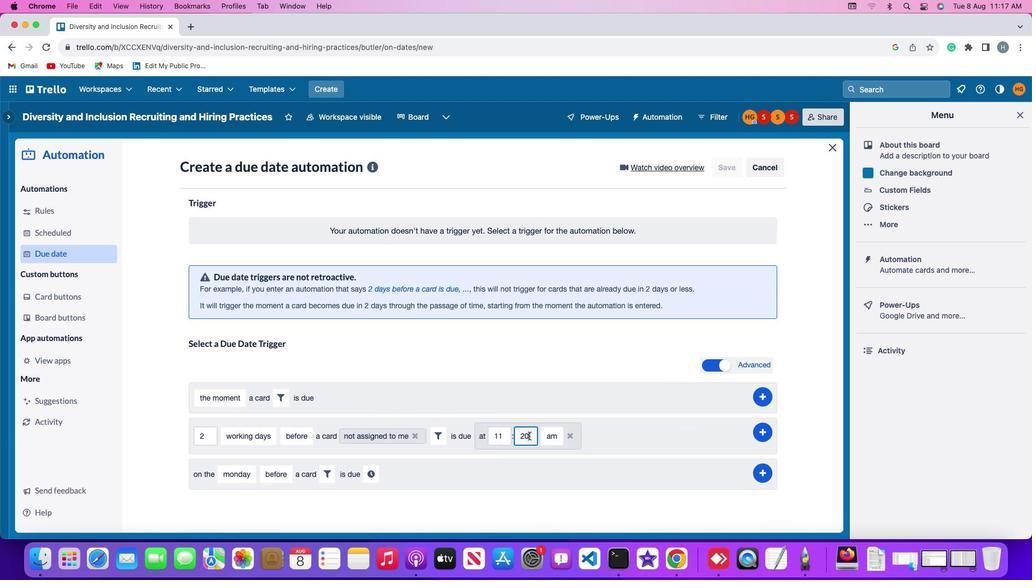 
Action: Key pressed Key.backspaceKey.backspace'0''0'
Screenshot: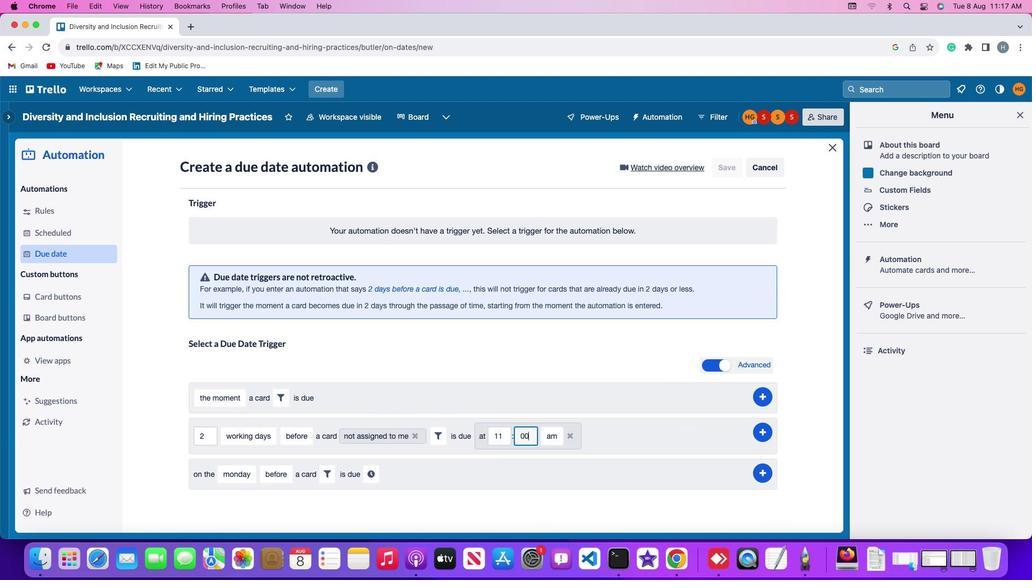 
Action: Mouse moved to (551, 450)
Screenshot: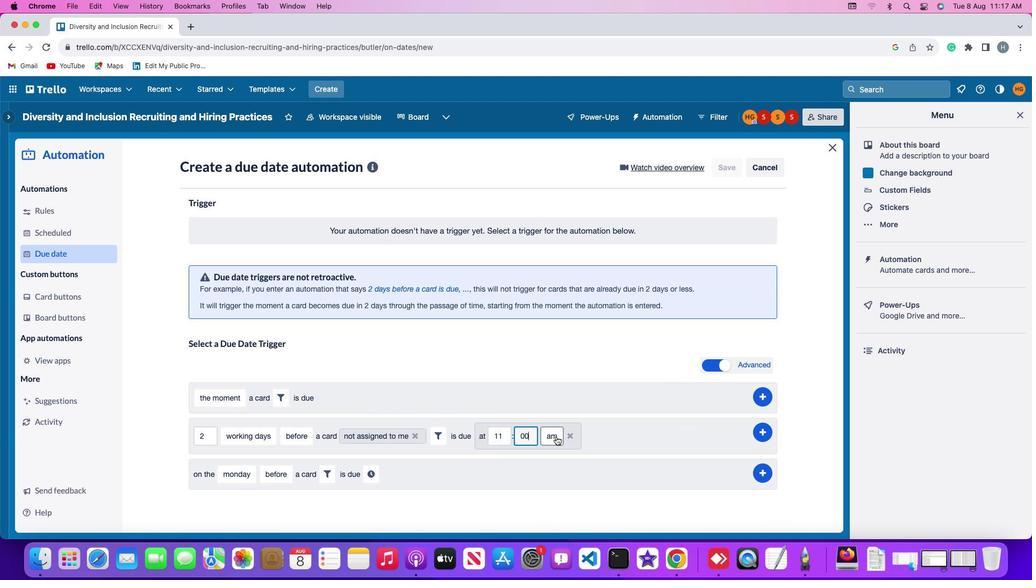 
Action: Mouse pressed left at (551, 450)
Screenshot: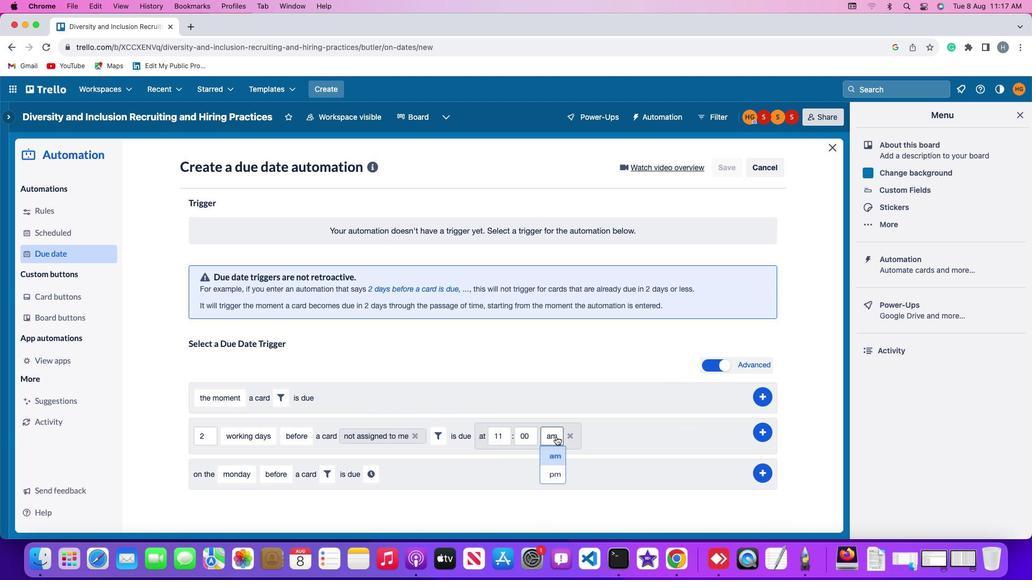 
Action: Mouse moved to (549, 448)
Screenshot: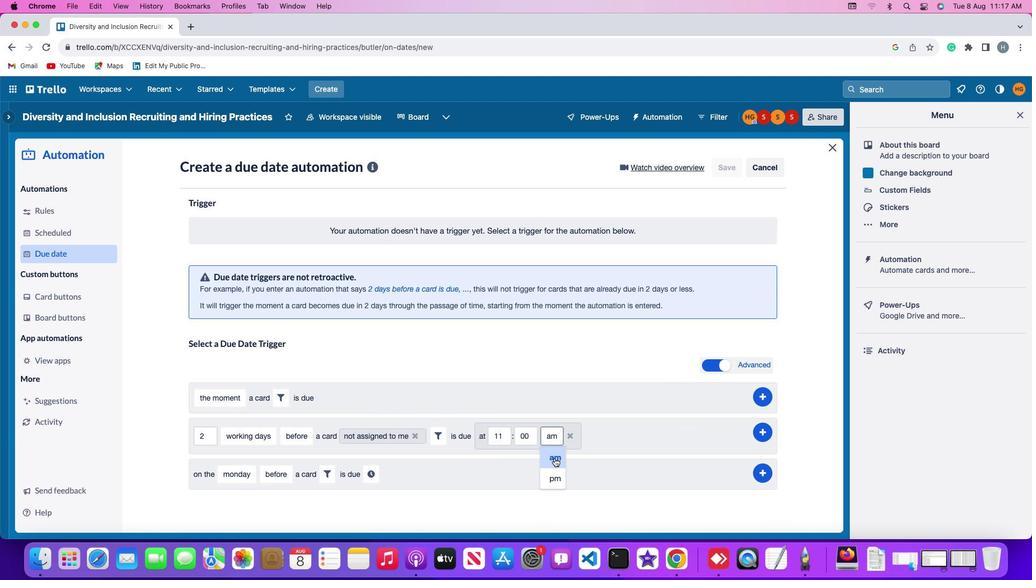 
Action: Mouse pressed left at (549, 448)
Screenshot: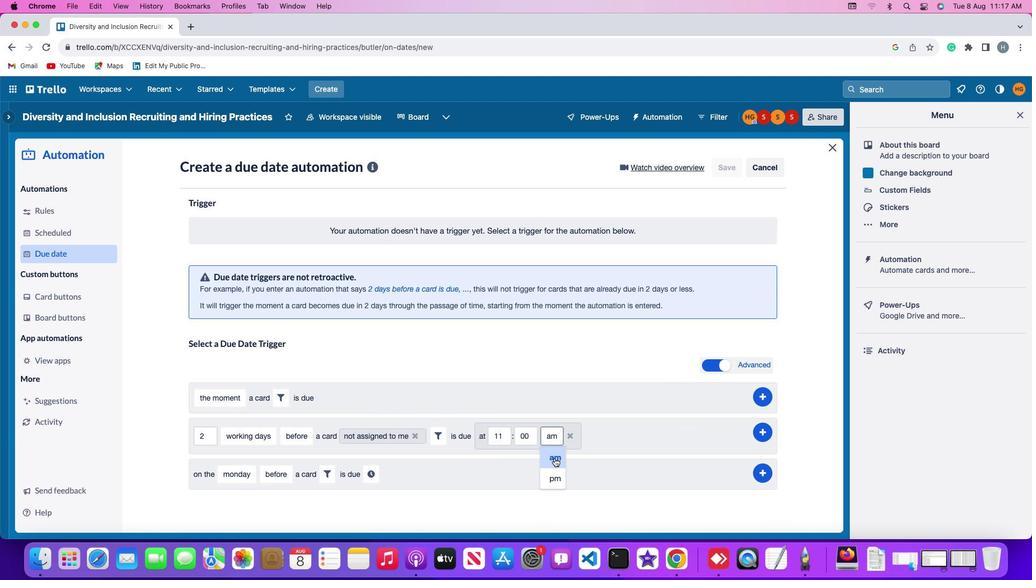 
Action: Mouse moved to (731, 450)
Screenshot: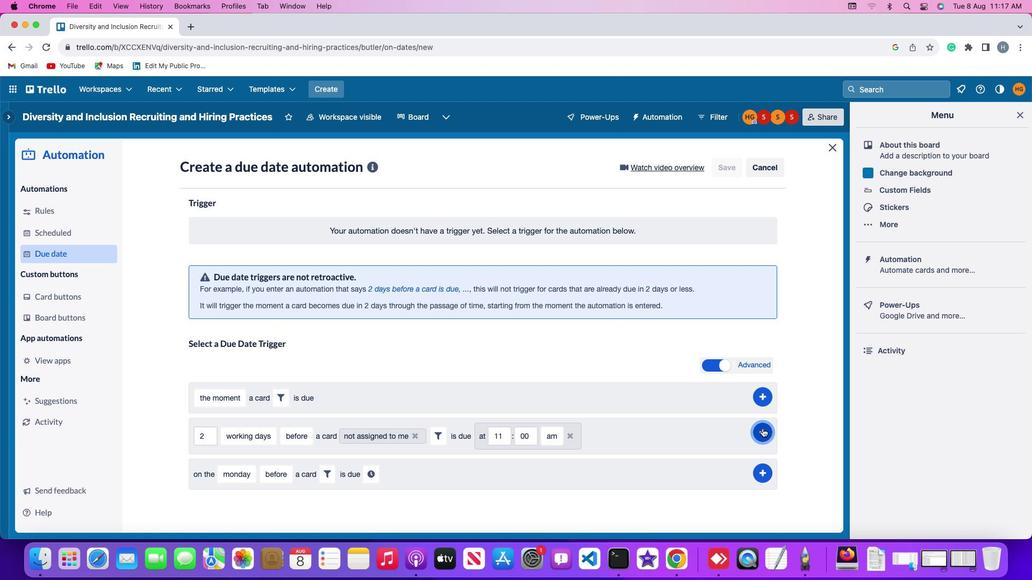 
Action: Mouse pressed left at (731, 450)
Screenshot: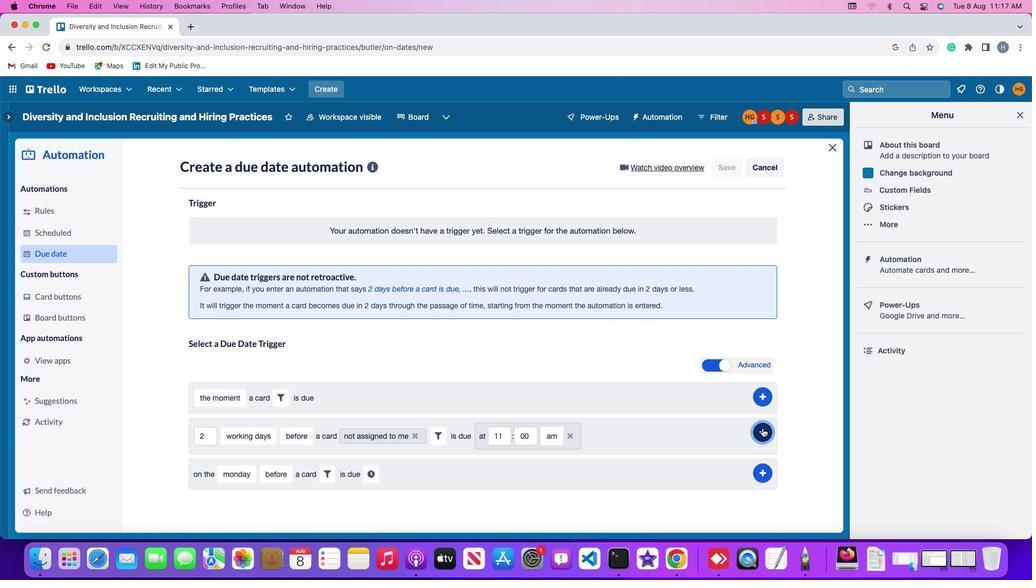 
Action: Mouse moved to (765, 457)
Screenshot: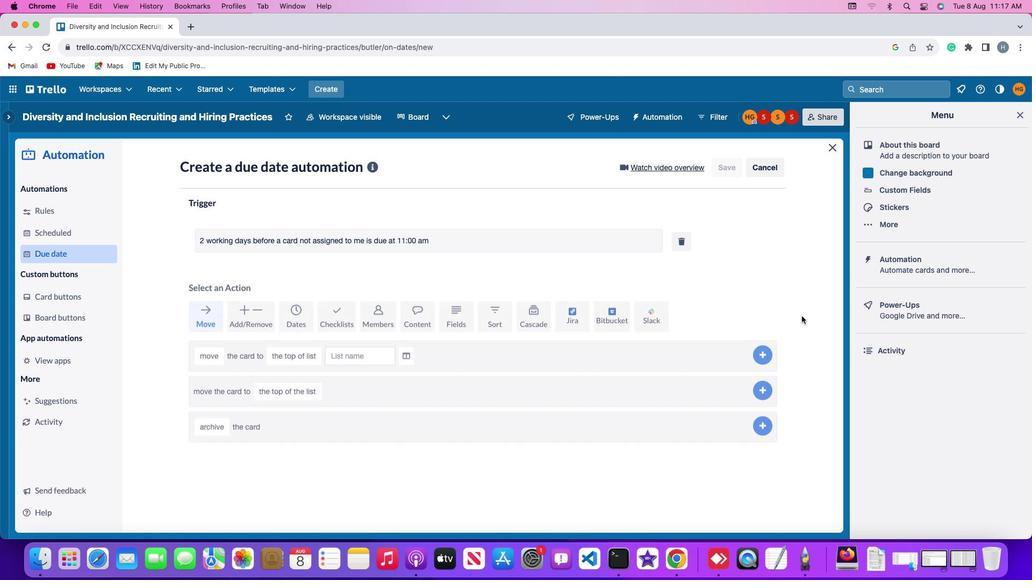 
